 Task: Create Card Card0000000176 in Board Board0000000044 in Workspace WS0000000015 in Trello. Create Card Card0000000177 in Board Board0000000045 in Workspace WS0000000015 in Trello. Create Card Card0000000178 in Board Board0000000045 in Workspace WS0000000015 in Trello. Create Card Card0000000179 in Board Board0000000045 in Workspace WS0000000015 in Trello. Create Card Card0000000180 in Board Board0000000045 in Workspace WS0000000015 in Trello
Action: Mouse moved to (315, 302)
Screenshot: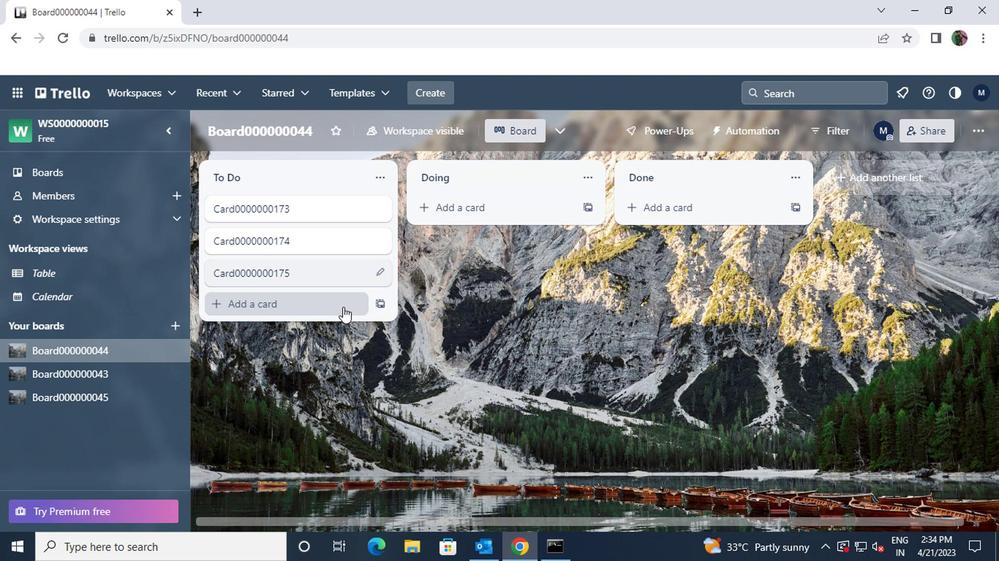 
Action: Mouse pressed left at (315, 302)
Screenshot: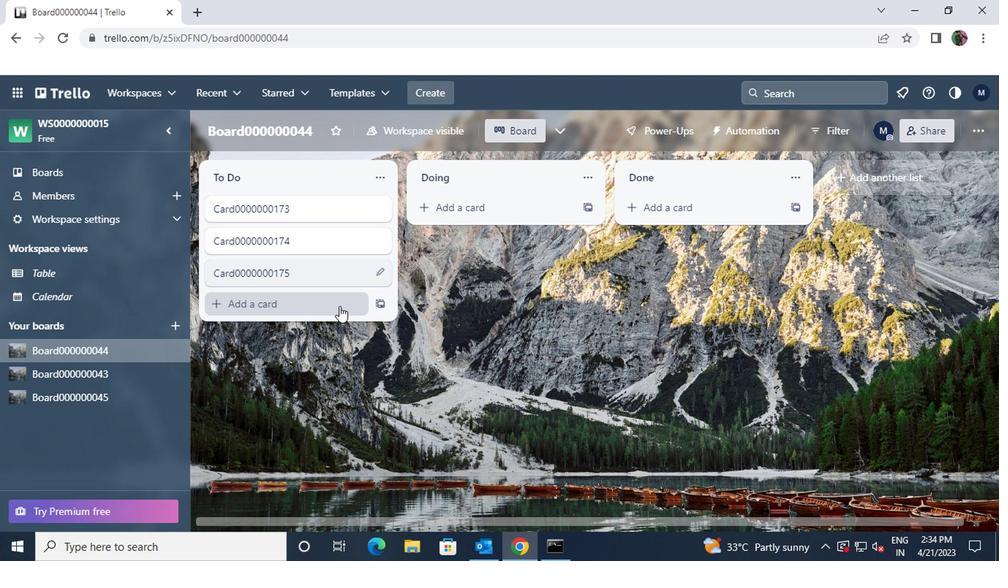 
Action: Mouse moved to (262, 310)
Screenshot: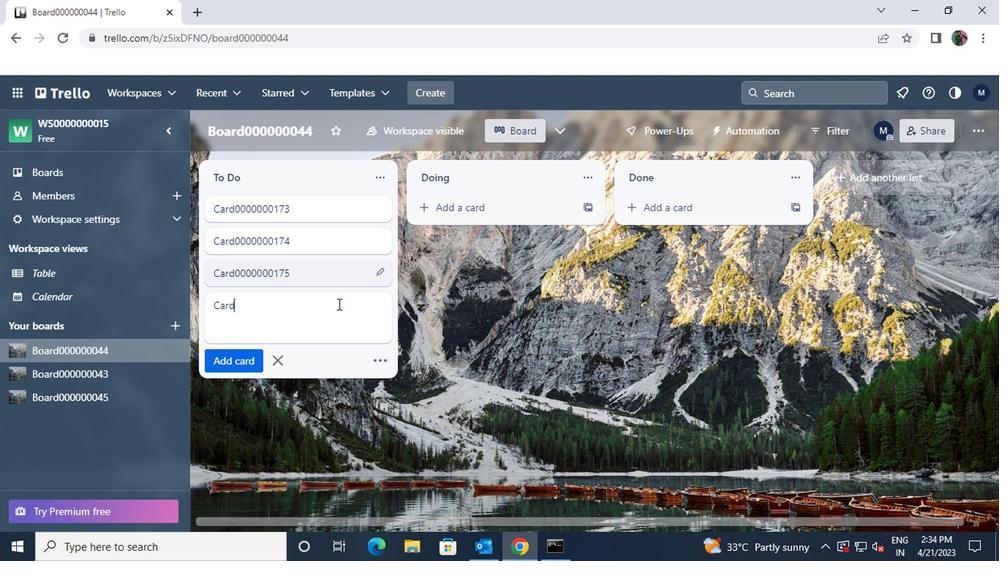 
Action: Mouse pressed left at (262, 310)
Screenshot: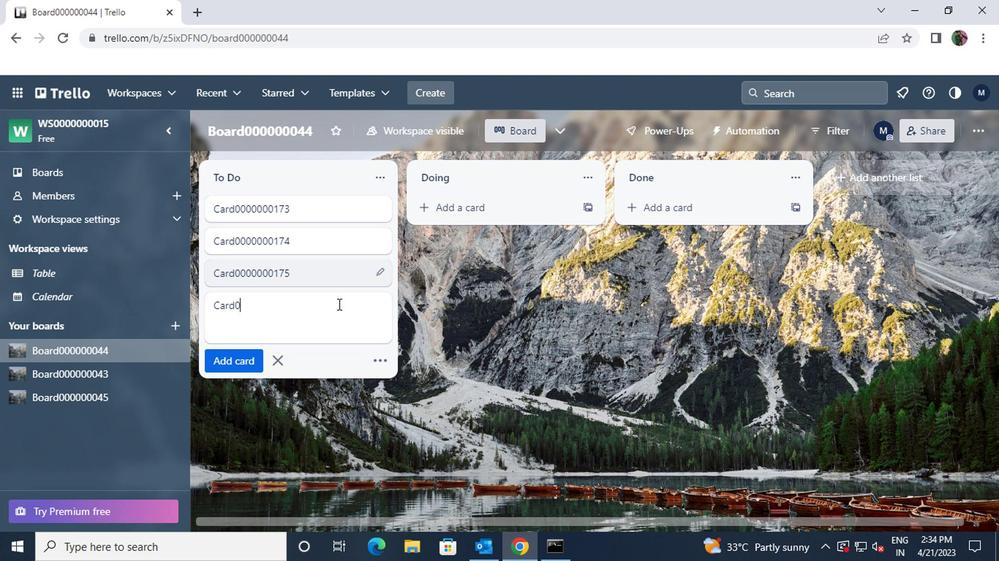 
Action: Mouse moved to (262, 273)
Screenshot: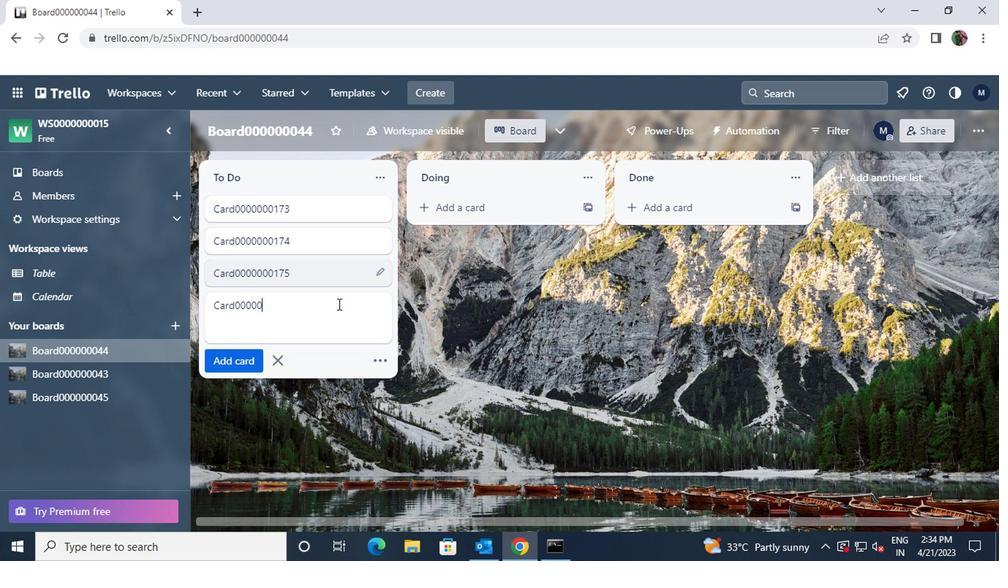 
Action: Mouse pressed left at (262, 273)
Screenshot: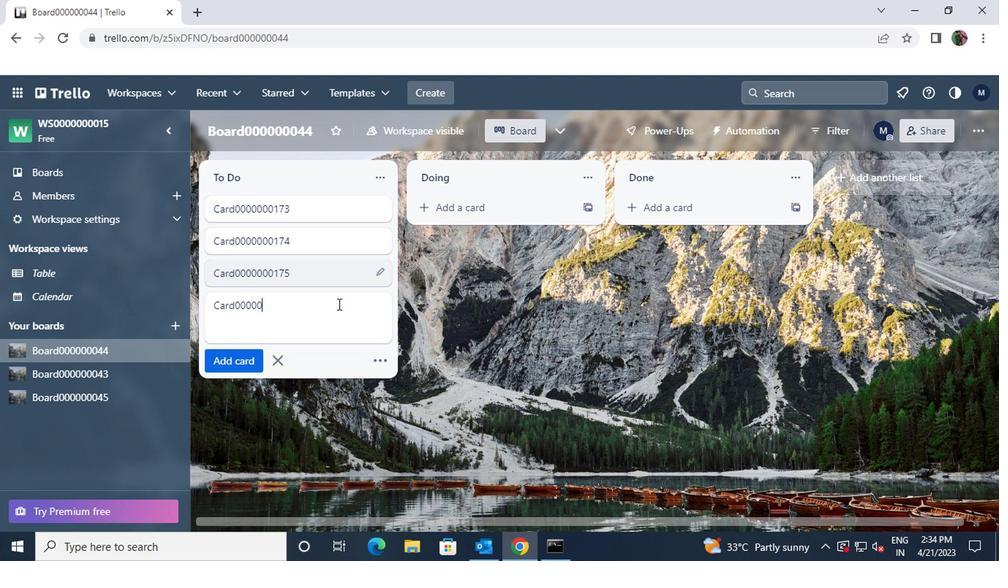 
Action: Mouse moved to (260, 284)
Screenshot: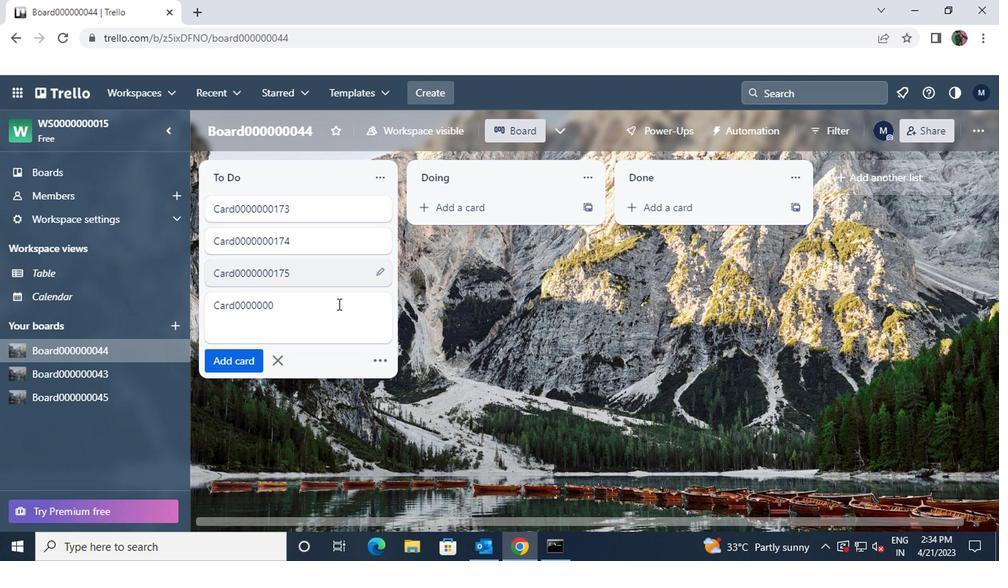 
Action: Mouse pressed left at (260, 284)
Screenshot: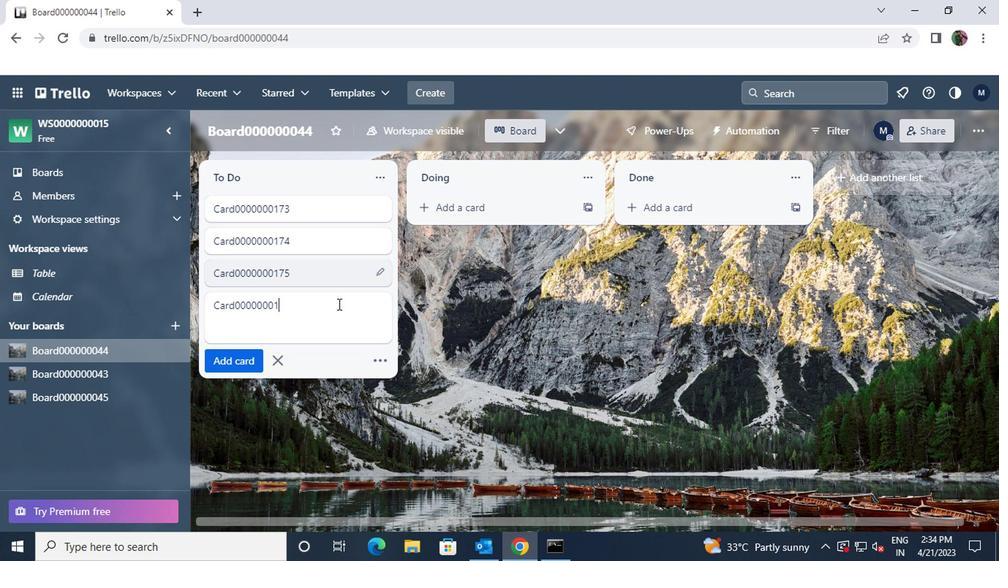 
Action: Mouse moved to (261, 313)
Screenshot: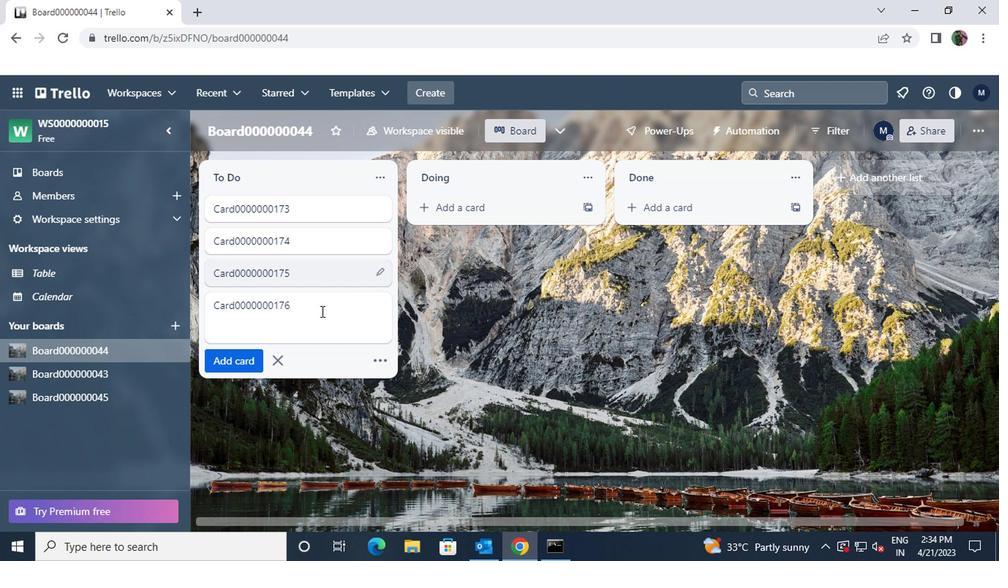 
Action: Mouse pressed left at (261, 313)
Screenshot: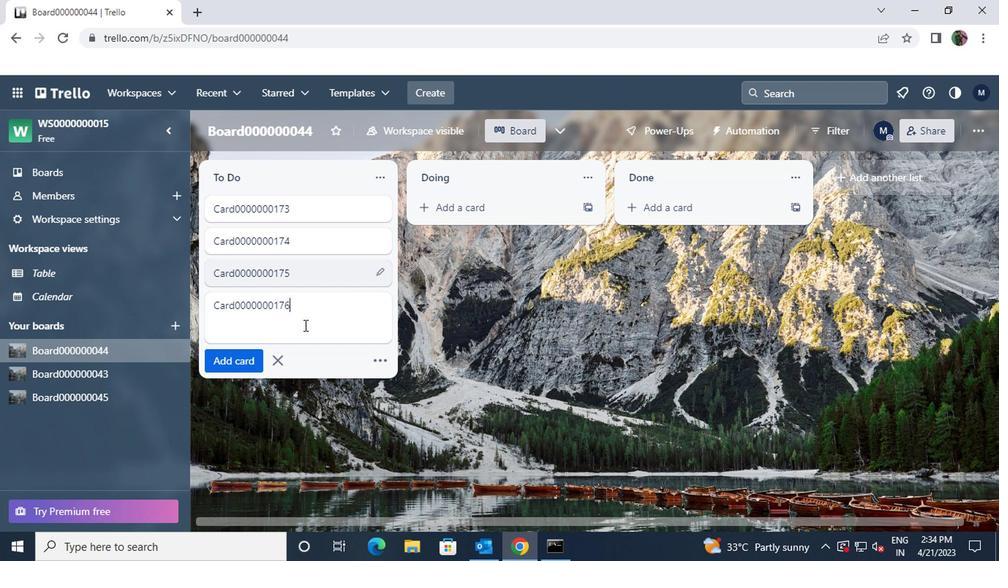 
Action: Mouse moved to (264, 295)
Screenshot: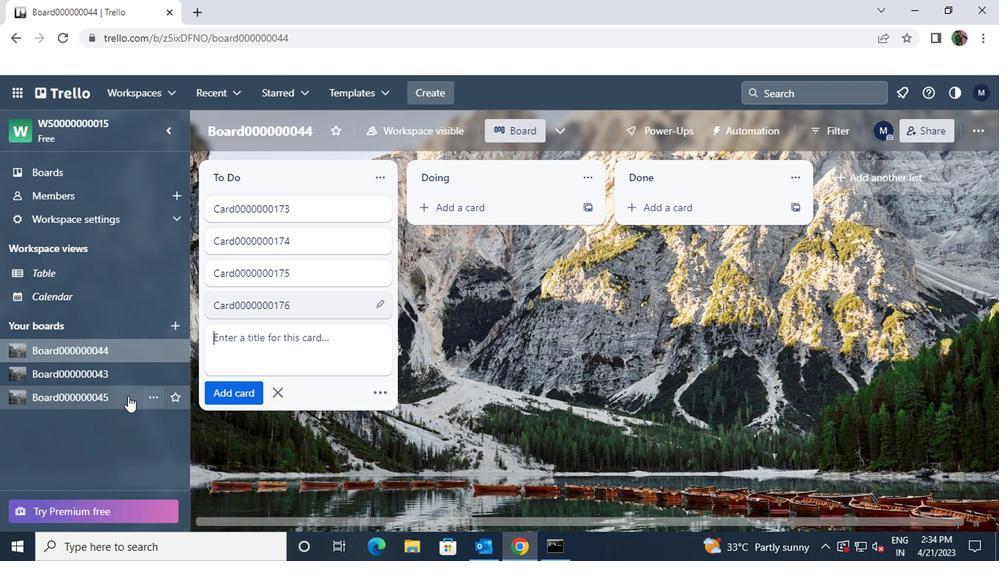 
Action: Mouse pressed left at (264, 295)
Screenshot: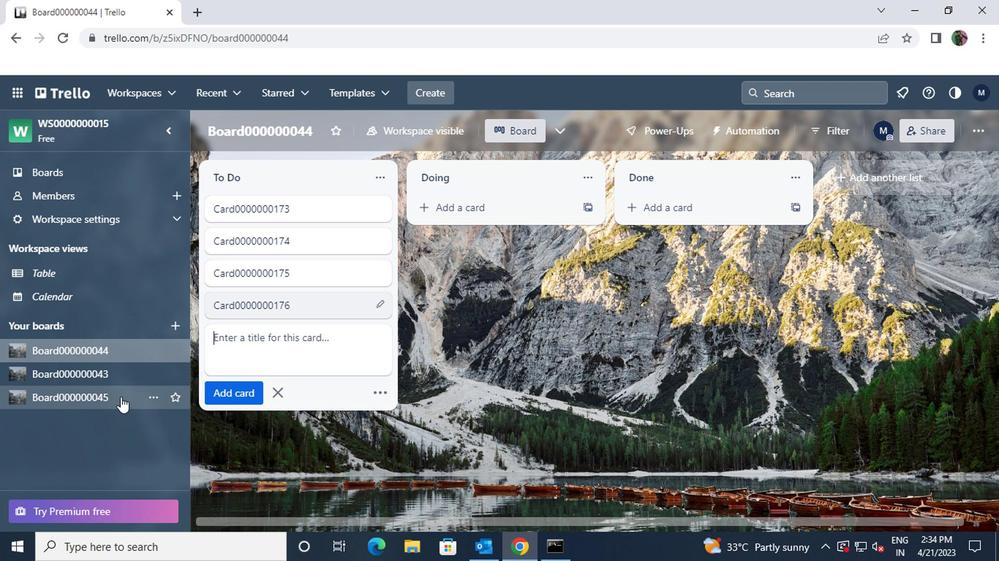 
Action: Mouse moved to (235, 263)
Screenshot: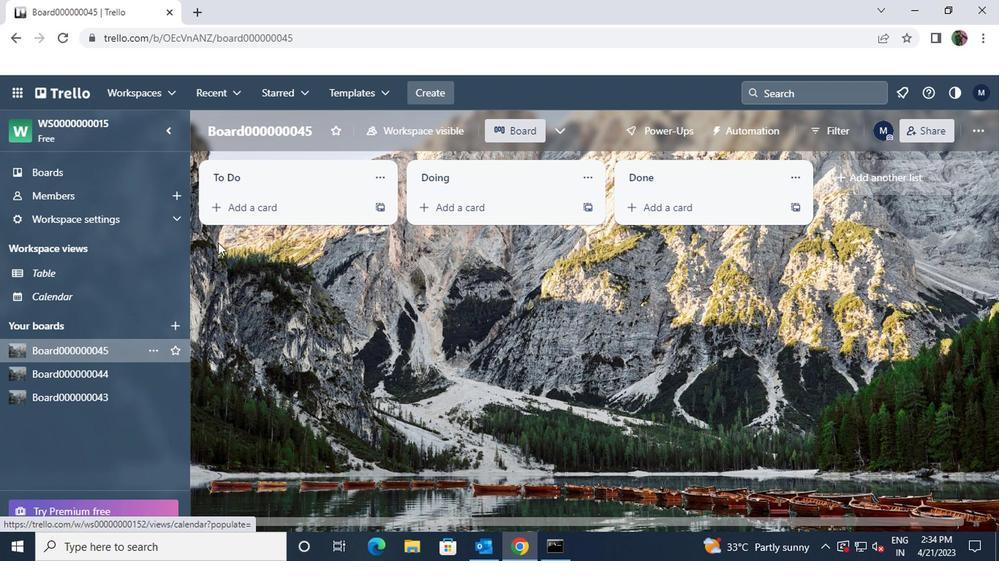 
Action: Mouse pressed left at (235, 263)
Screenshot: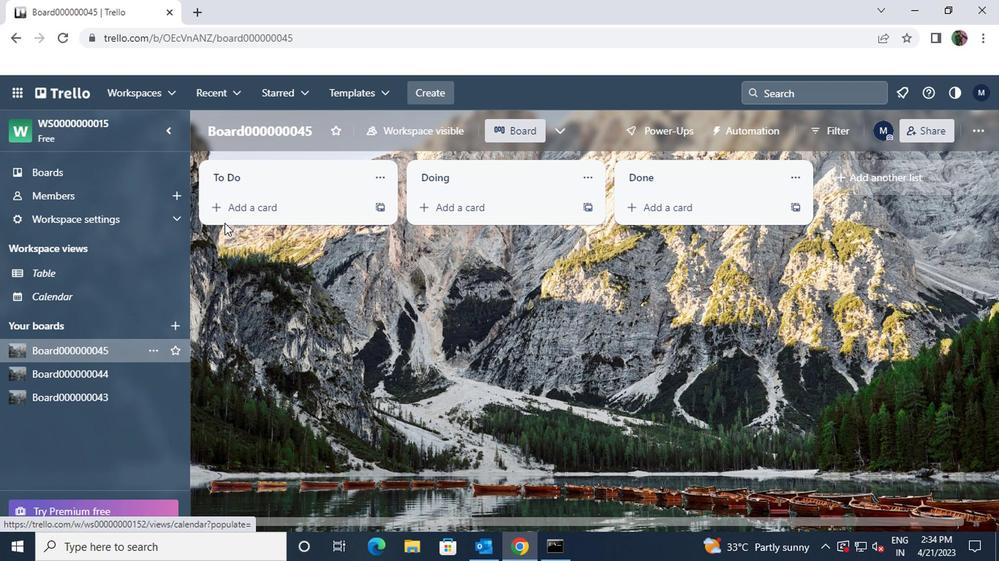 
Action: Mouse moved to (251, 293)
Screenshot: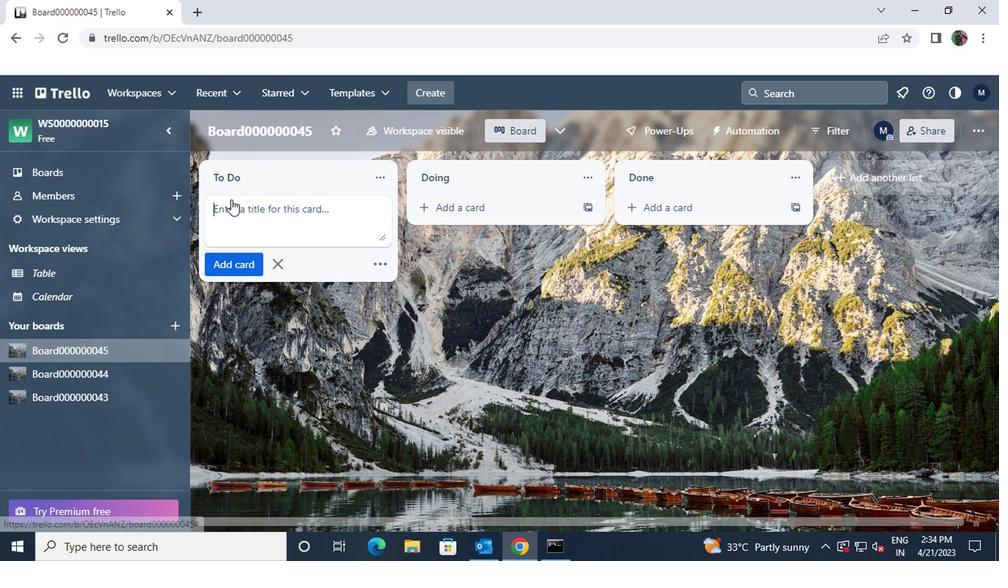 
Action: Mouse scrolled (251, 293) with delta (0, 0)
Screenshot: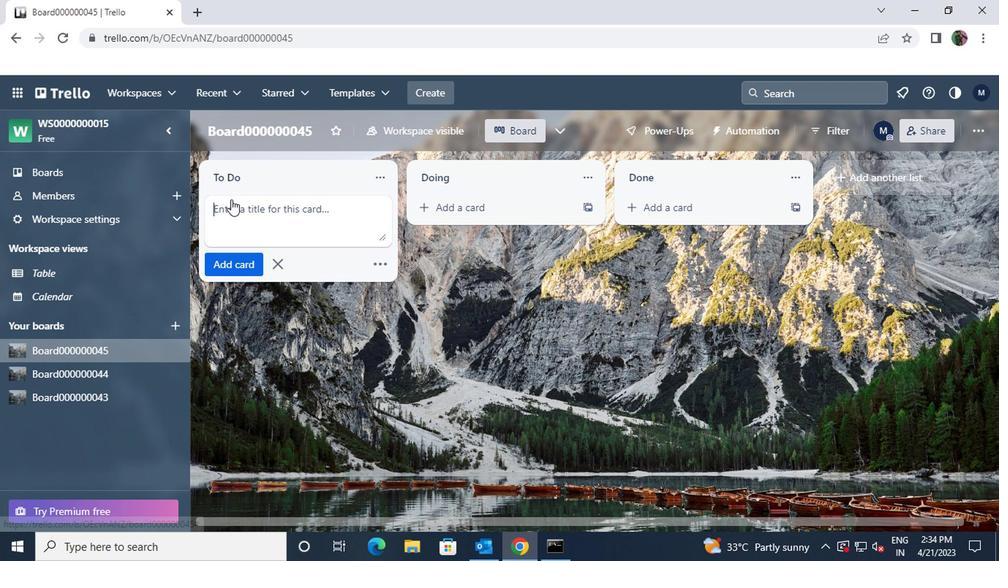 
Action: Mouse moved to (251, 293)
Screenshot: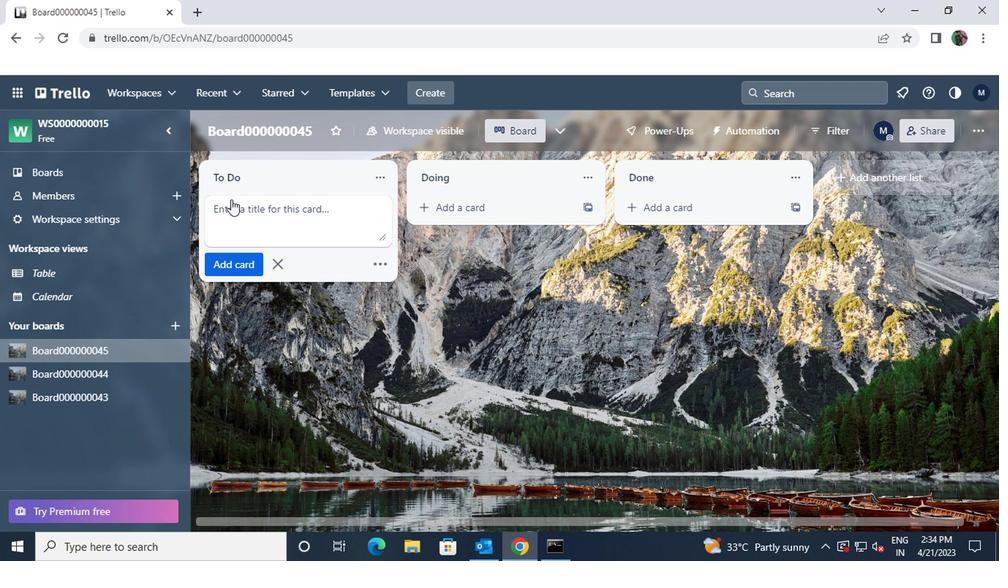 
Action: Mouse scrolled (251, 293) with delta (0, 0)
Screenshot: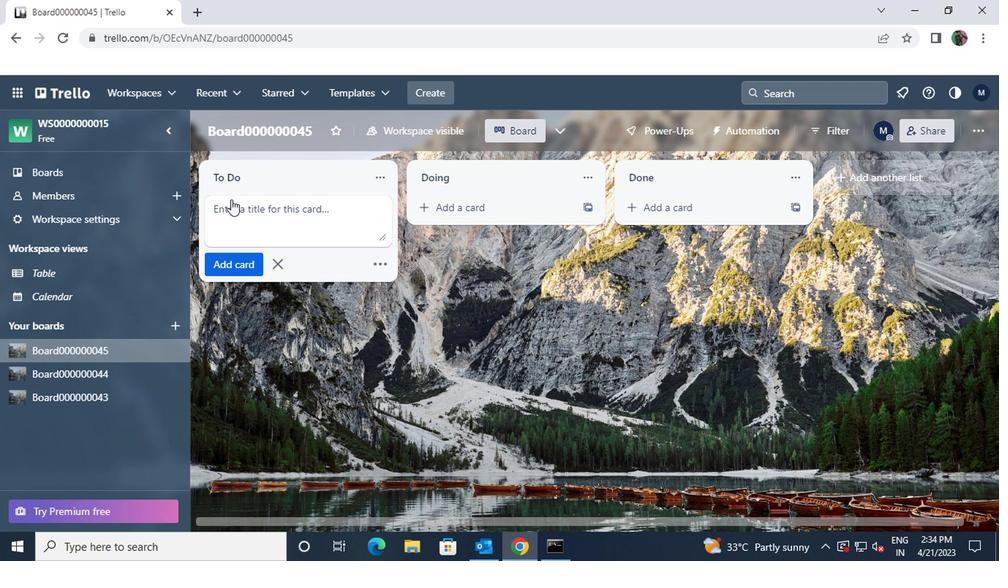 
Action: Mouse moved to (252, 293)
Screenshot: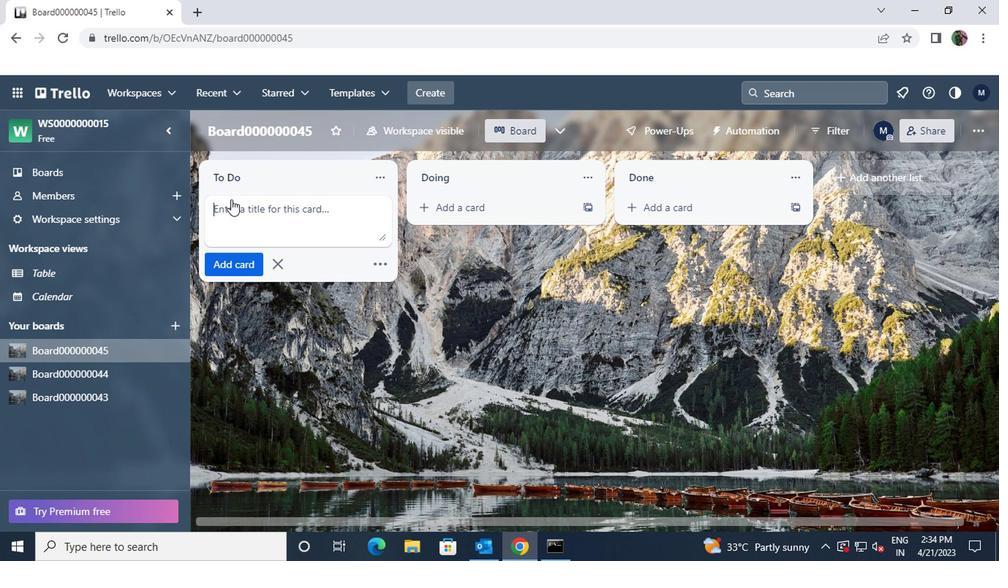 
Action: Mouse scrolled (252, 293) with delta (0, 0)
Screenshot: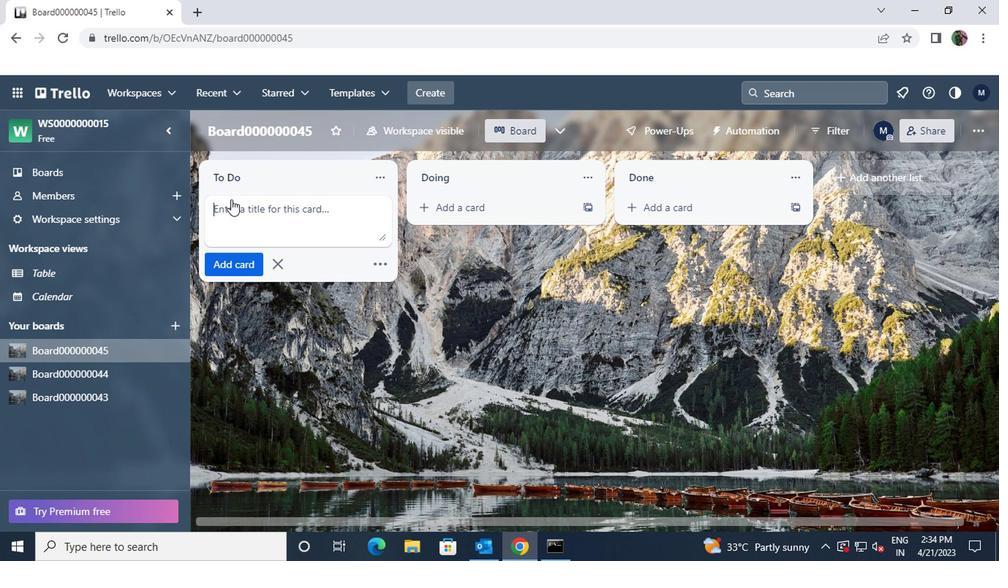 
Action: Mouse moved to (252, 293)
Screenshot: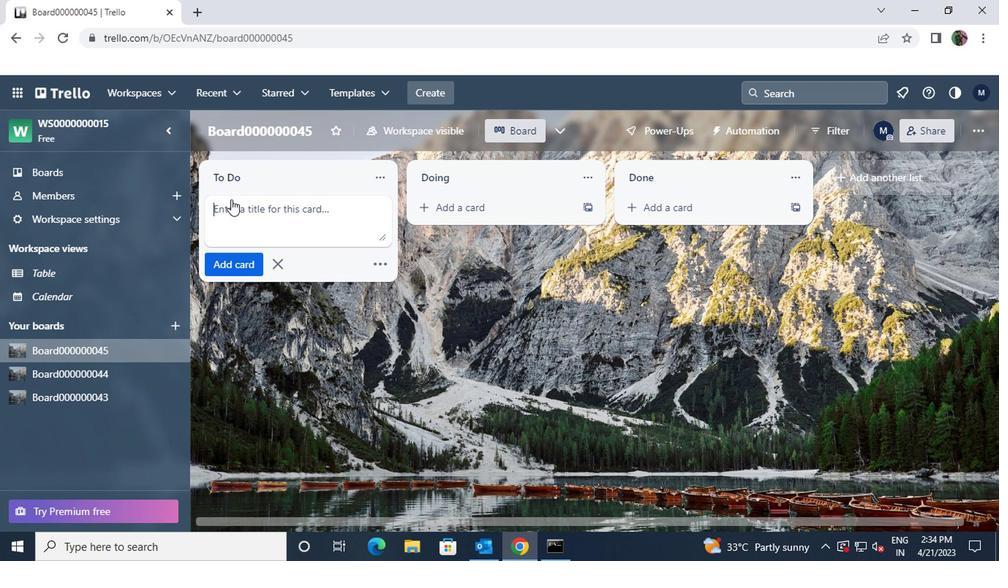 
Action: Mouse scrolled (252, 293) with delta (0, 0)
Screenshot: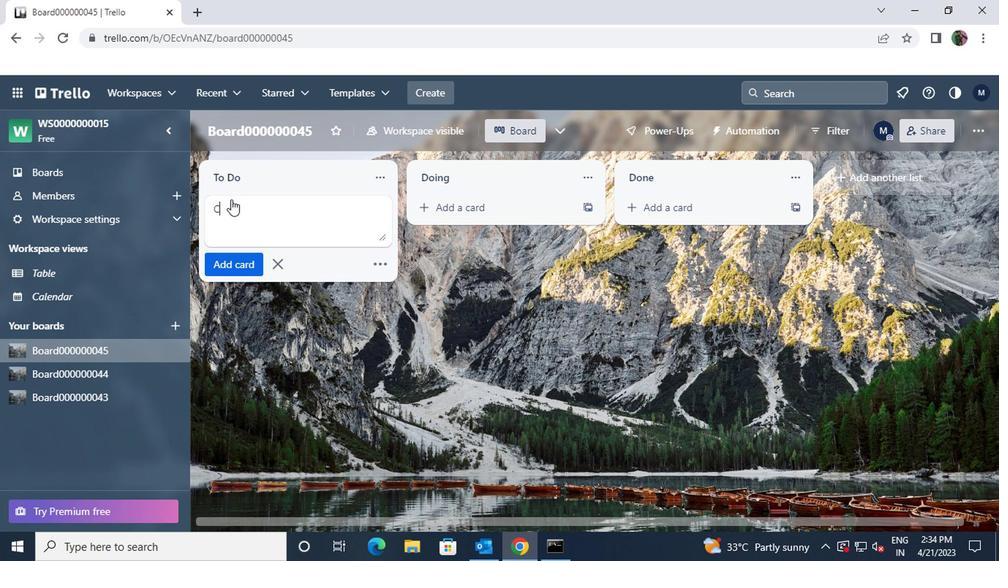 
Action: Mouse moved to (258, 304)
Screenshot: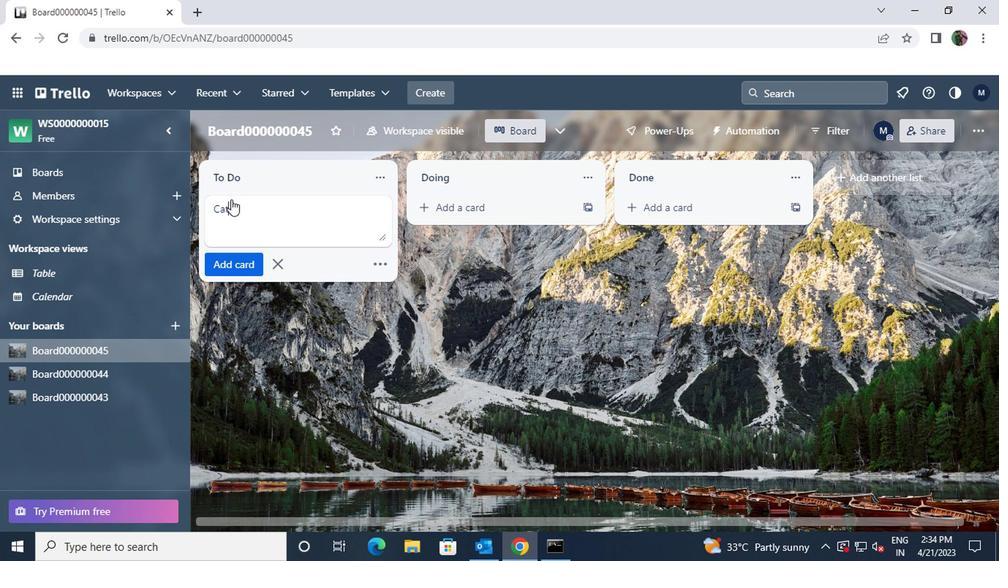 
Action: Mouse pressed left at (258, 304)
Screenshot: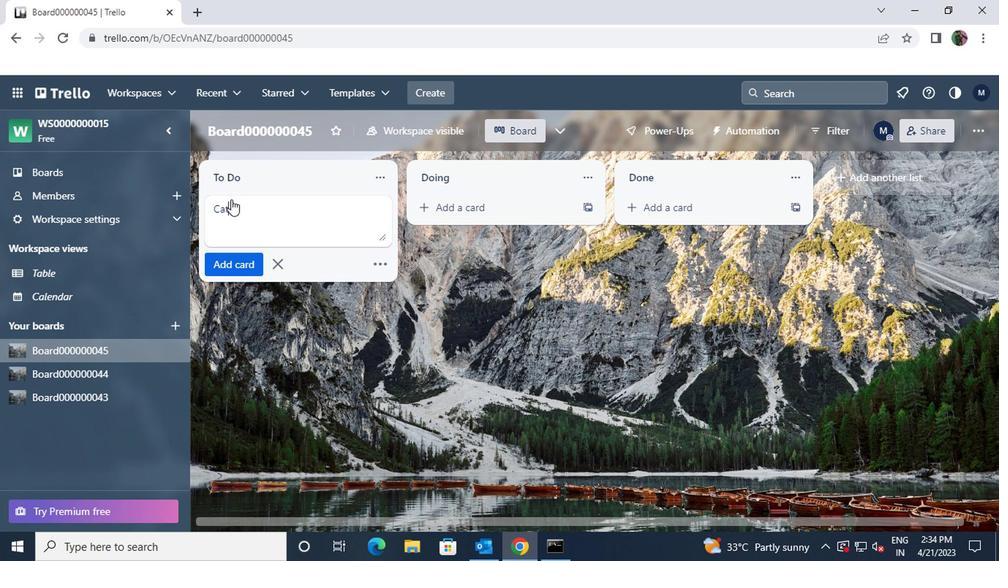 
Action: Mouse moved to (259, 280)
Screenshot: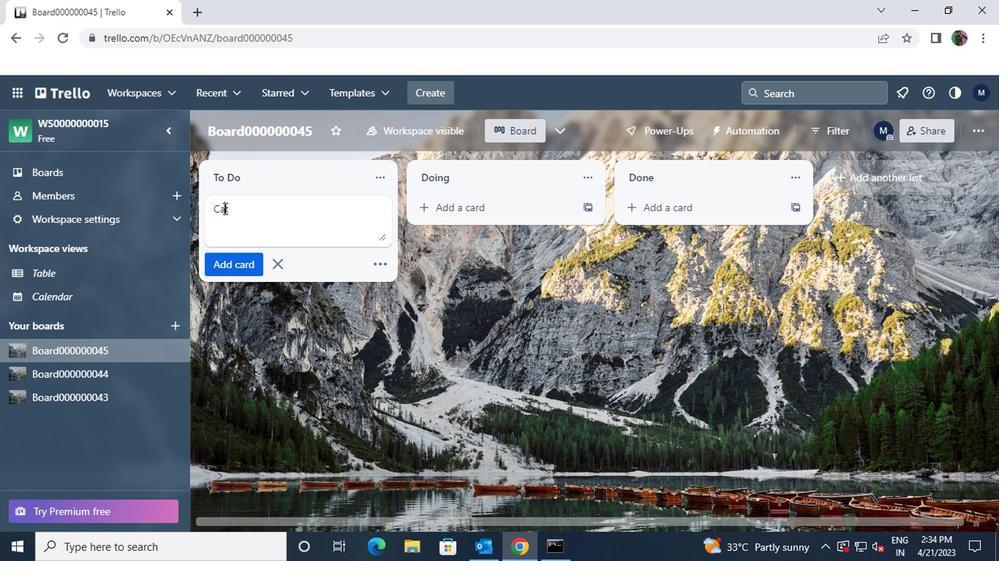
Action: Mouse pressed left at (259, 280)
Screenshot: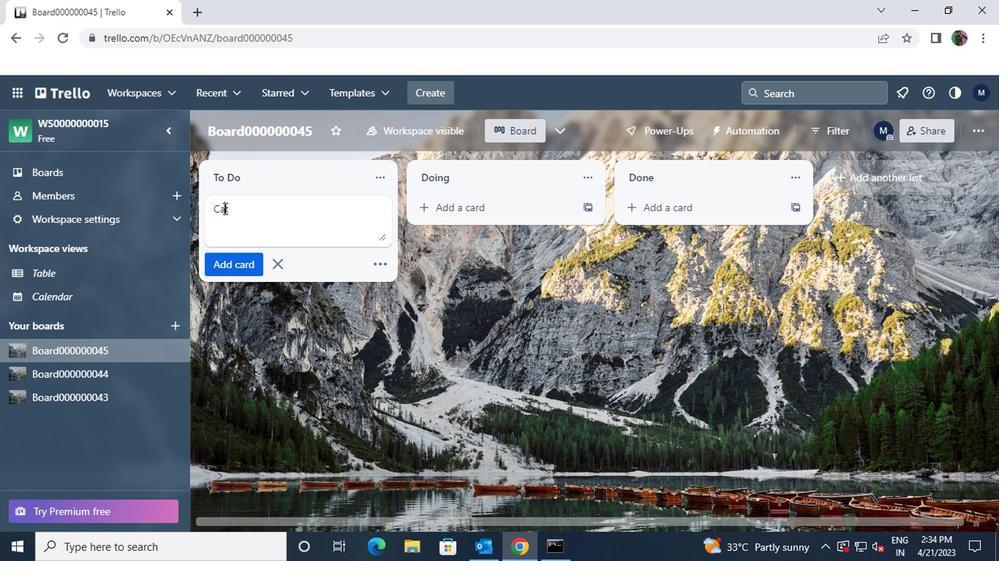 
Action: Key pressed b<Key.caps_lock>utton0000000126
Screenshot: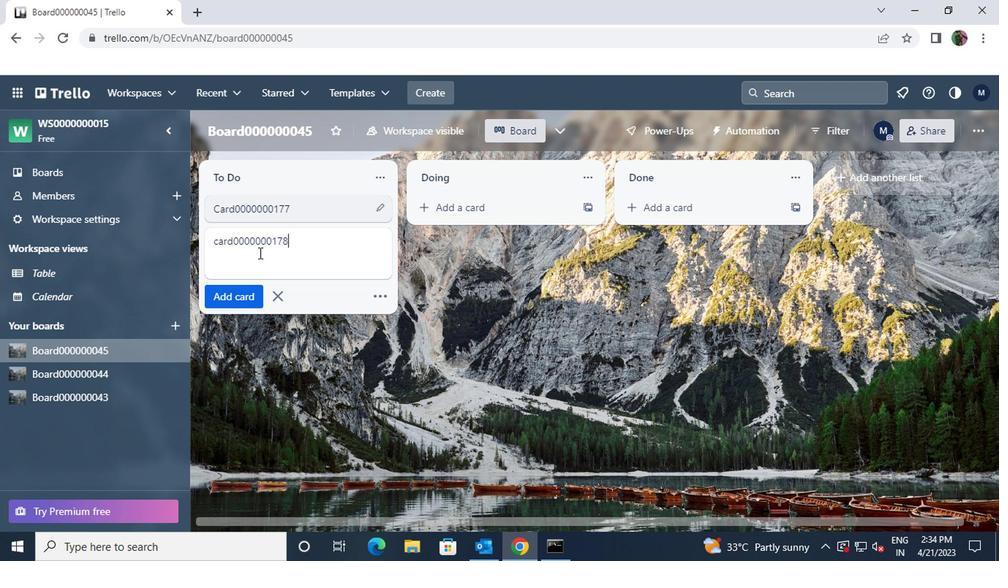 
Action: Mouse moved to (247, 289)
Screenshot: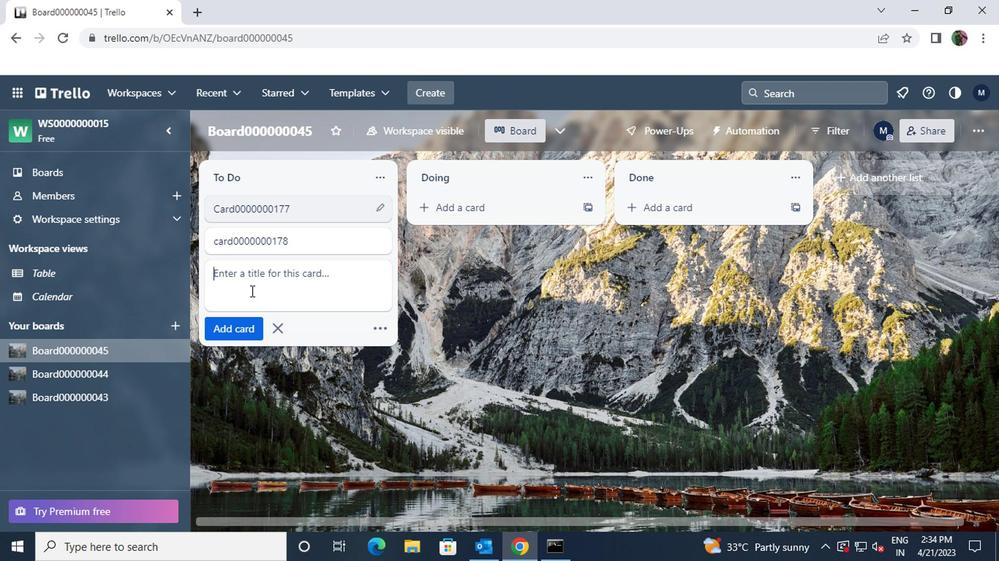 
Action: Mouse pressed left at (247, 289)
Screenshot: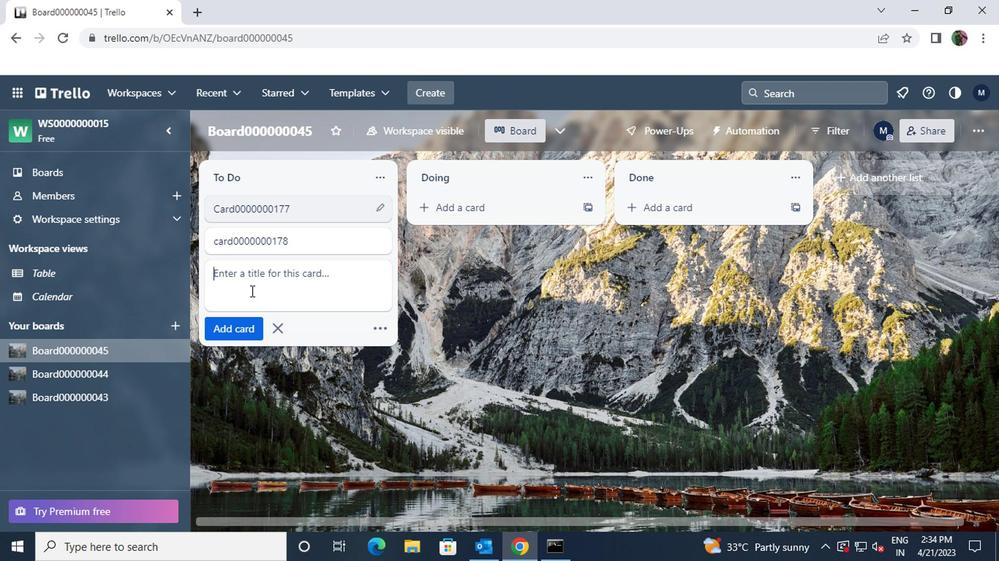 
Action: Mouse moved to (246, 298)
Screenshot: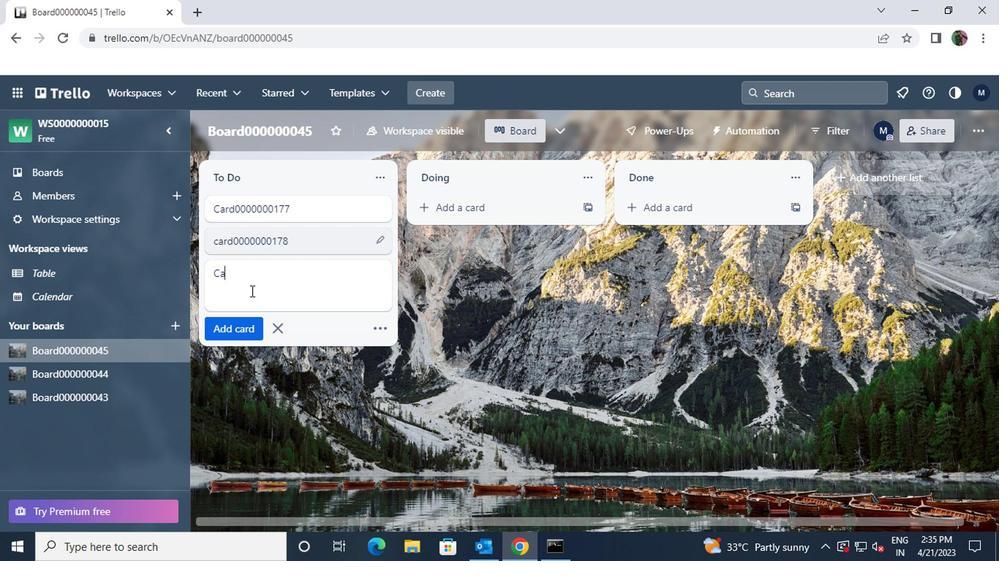 
Action: Mouse pressed left at (246, 298)
Screenshot: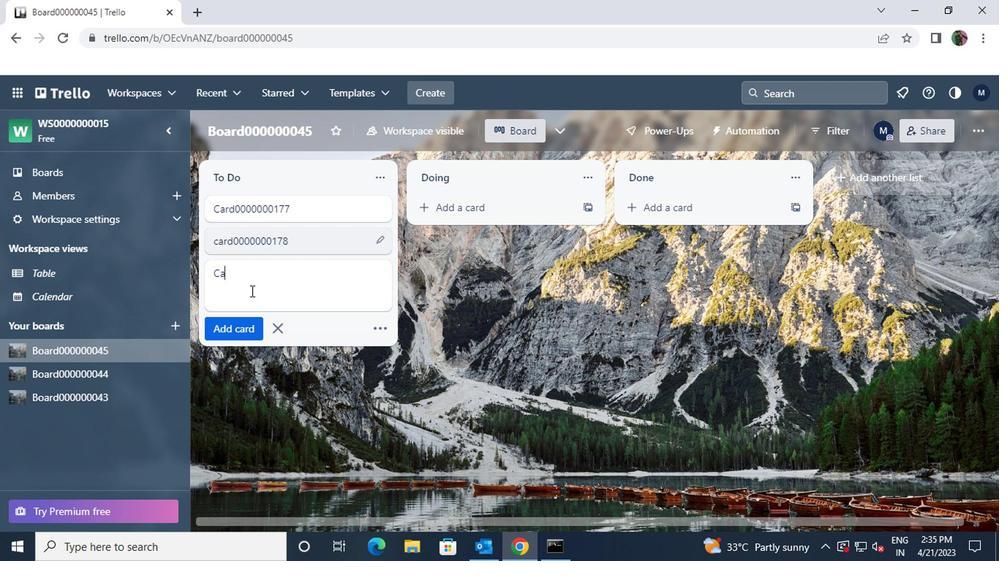 
Action: Mouse moved to (251, 293)
Screenshot: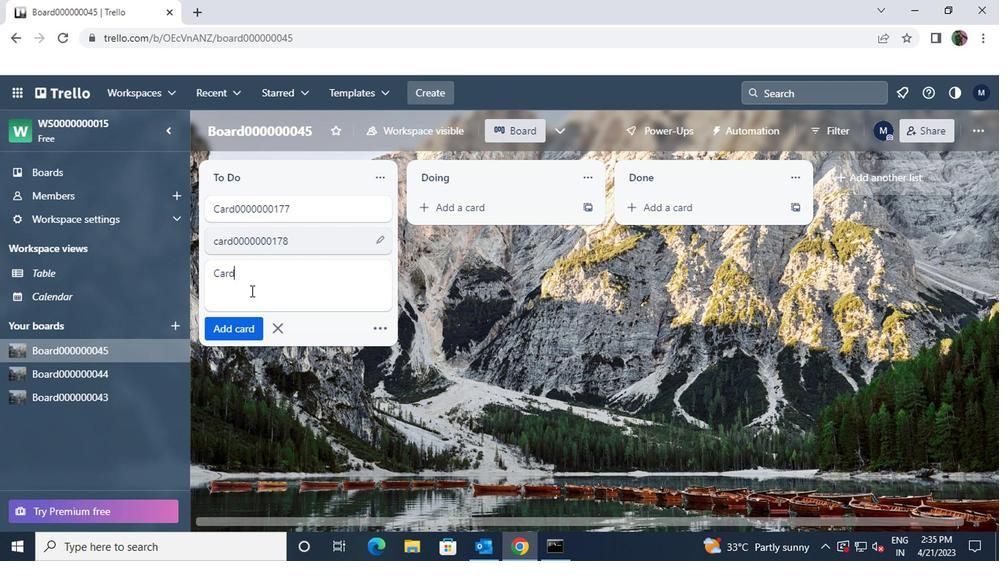 
Action: Mouse pressed left at (251, 293)
Screenshot: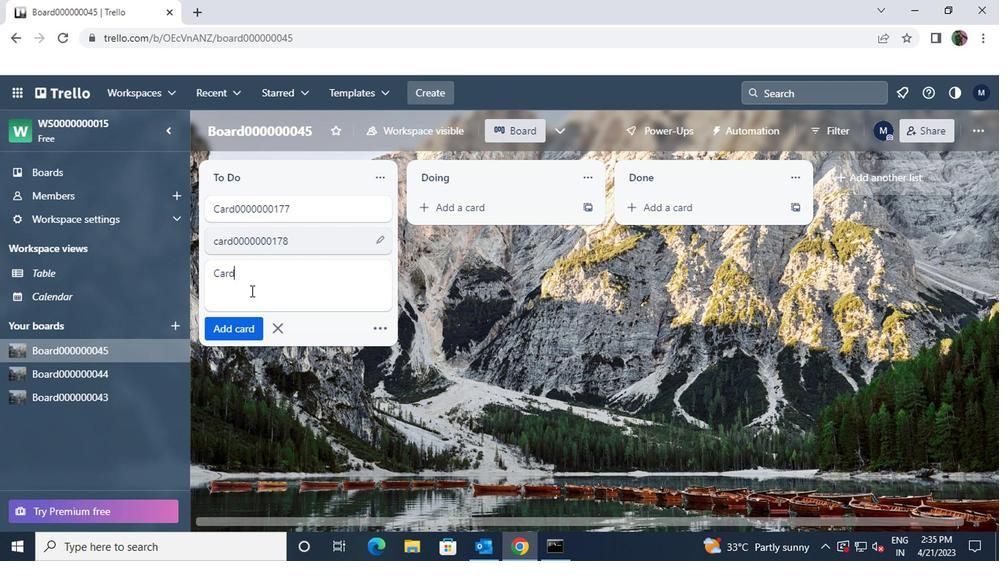 
Action: Mouse moved to (253, 298)
Screenshot: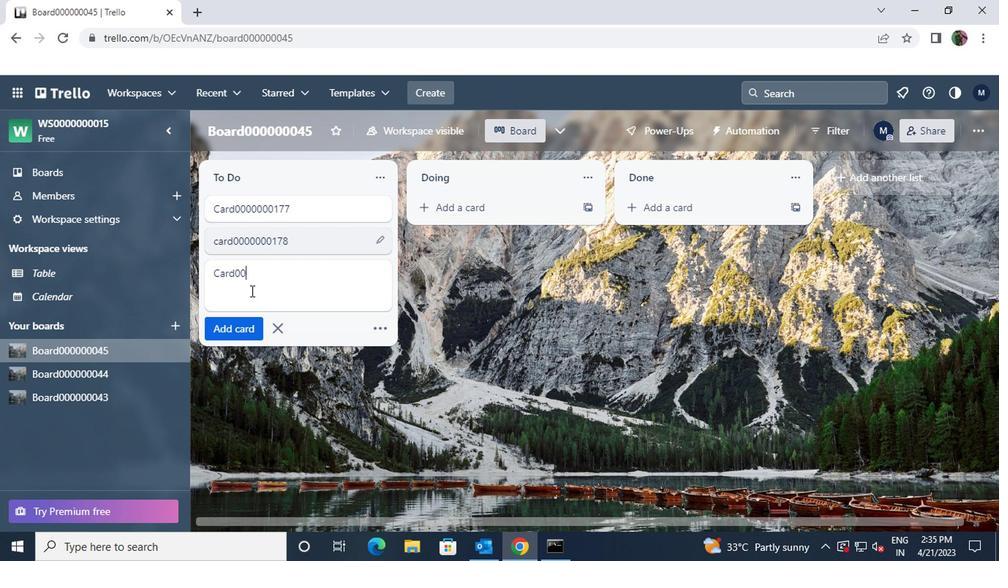 
Action: Mouse pressed left at (253, 298)
Screenshot: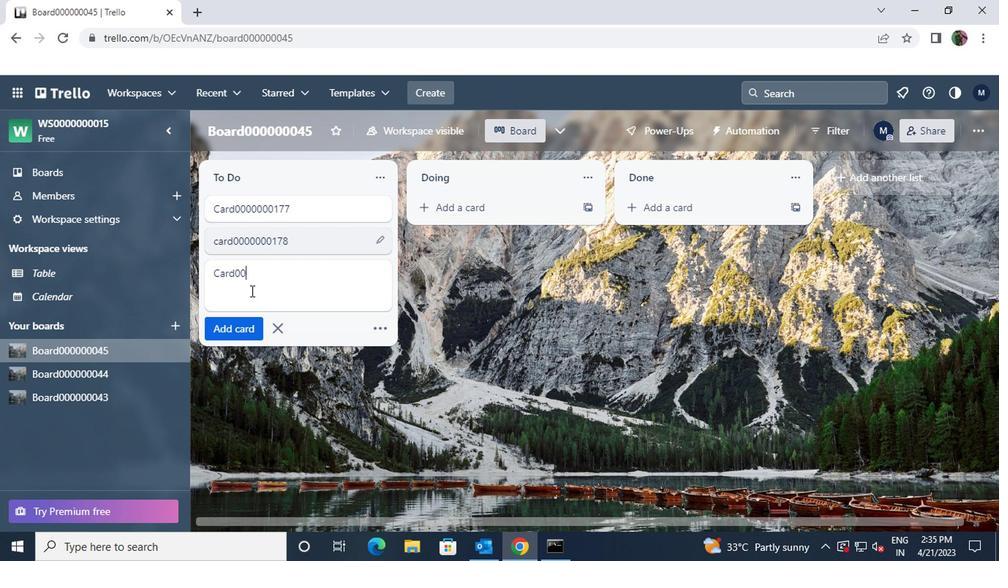 
Action: Mouse moved to (253, 312)
Screenshot: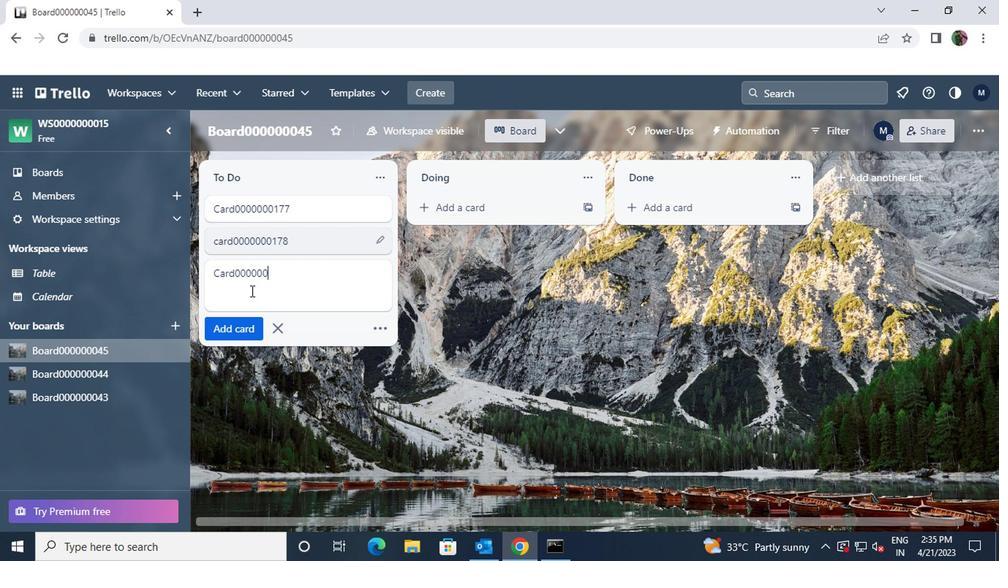 
Action: Mouse pressed left at (253, 312)
Screenshot: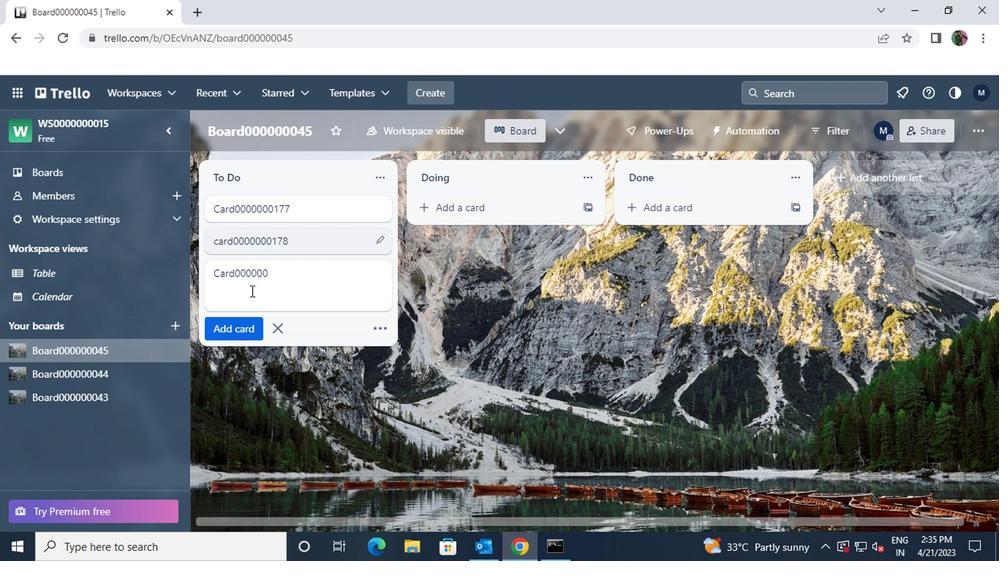 
Action: Mouse moved to (286, 267)
Screenshot: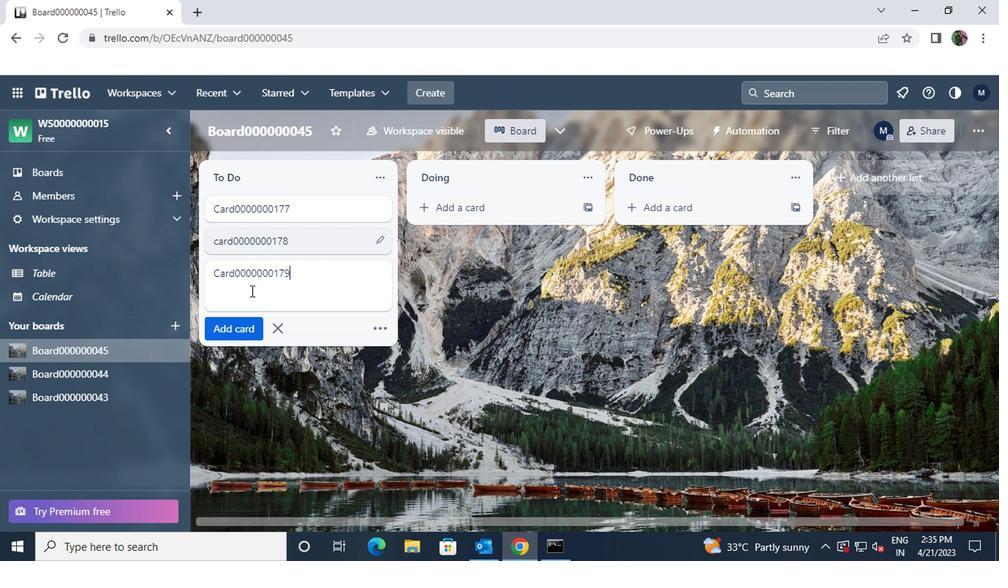 
Action: Mouse pressed left at (286, 267)
Screenshot: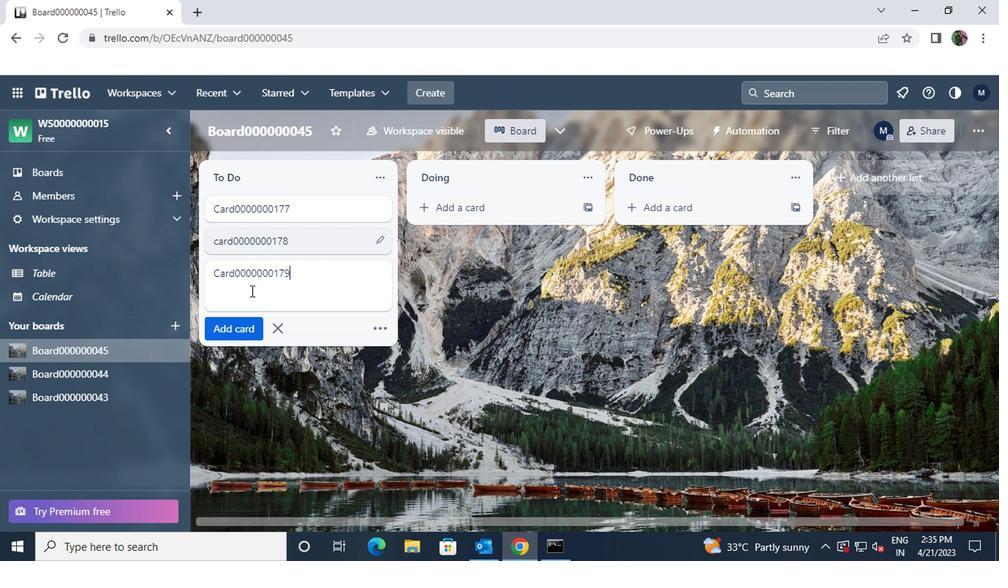 
Action: Key pressed <Key.caps_lock>ds0000000126
Screenshot: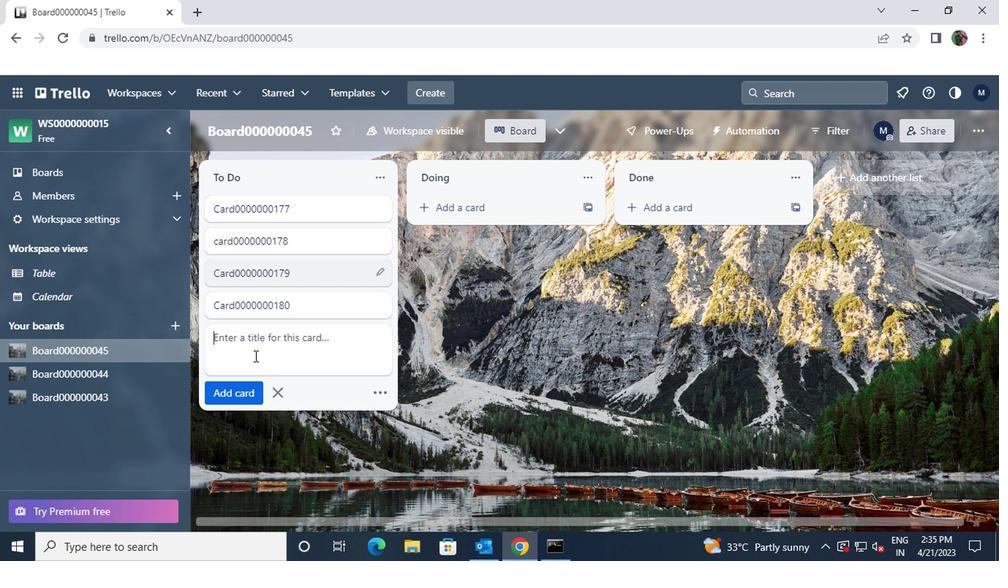 
Action: Mouse moved to (325, 303)
Screenshot: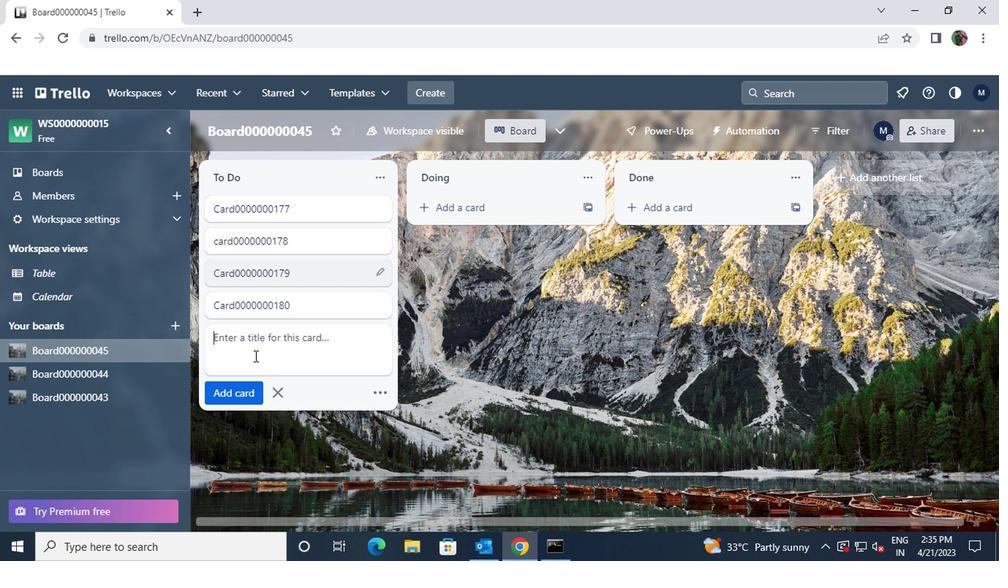 
Action: Mouse pressed left at (325, 303)
Screenshot: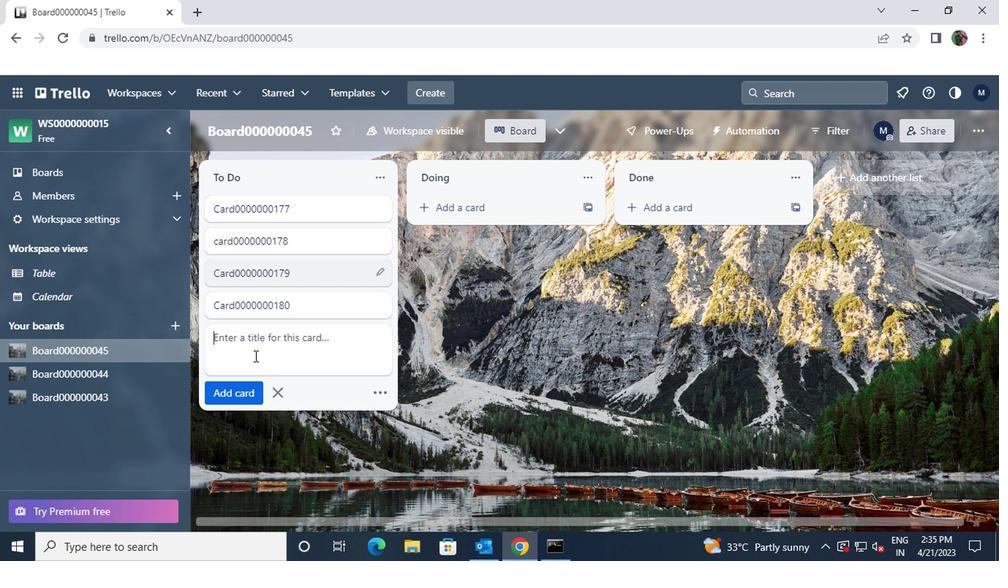 
Action: Mouse moved to (321, 305)
Screenshot: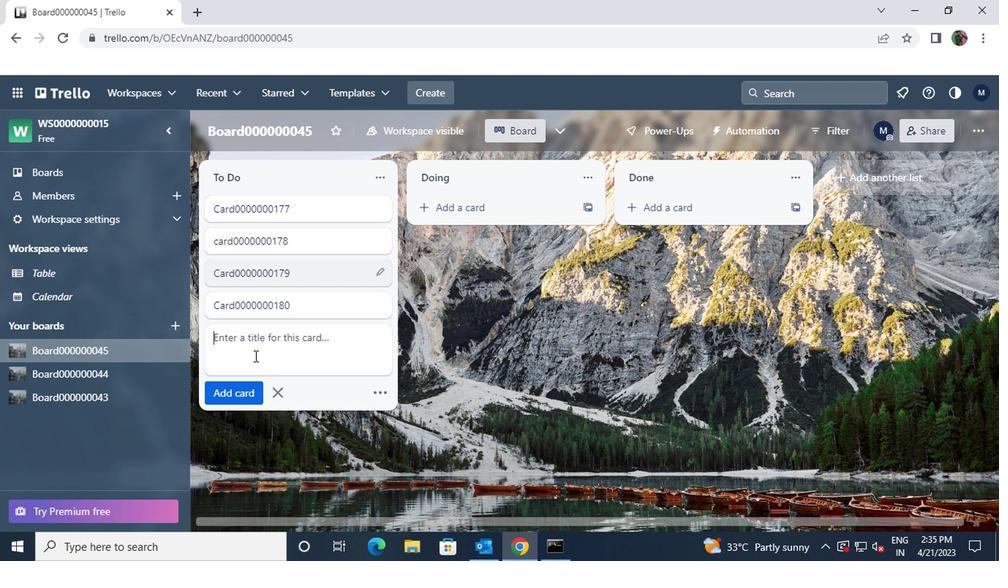 
Action: Mouse scrolled (321, 305) with delta (0, 0)
Screenshot: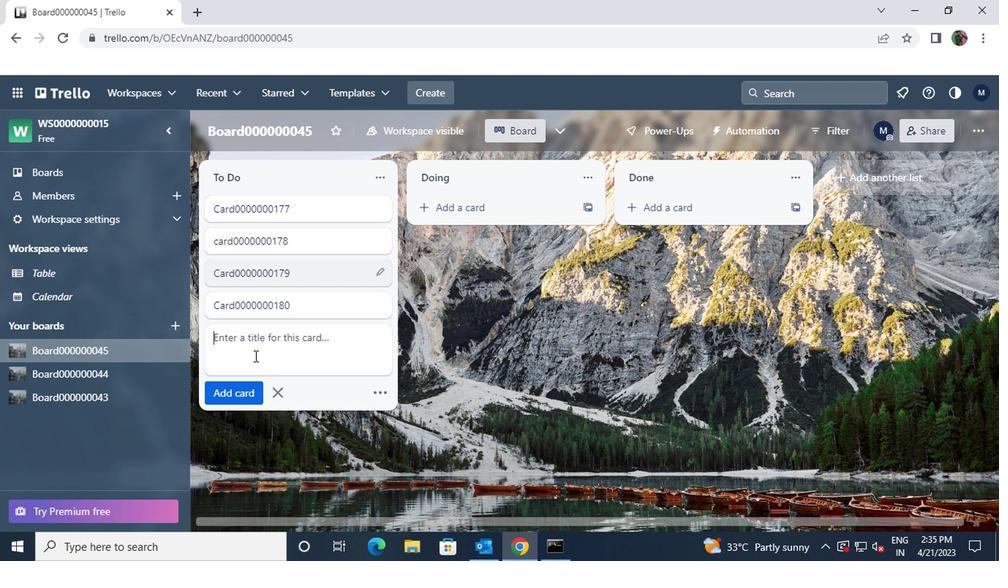 
Action: Mouse moved to (321, 306)
Screenshot: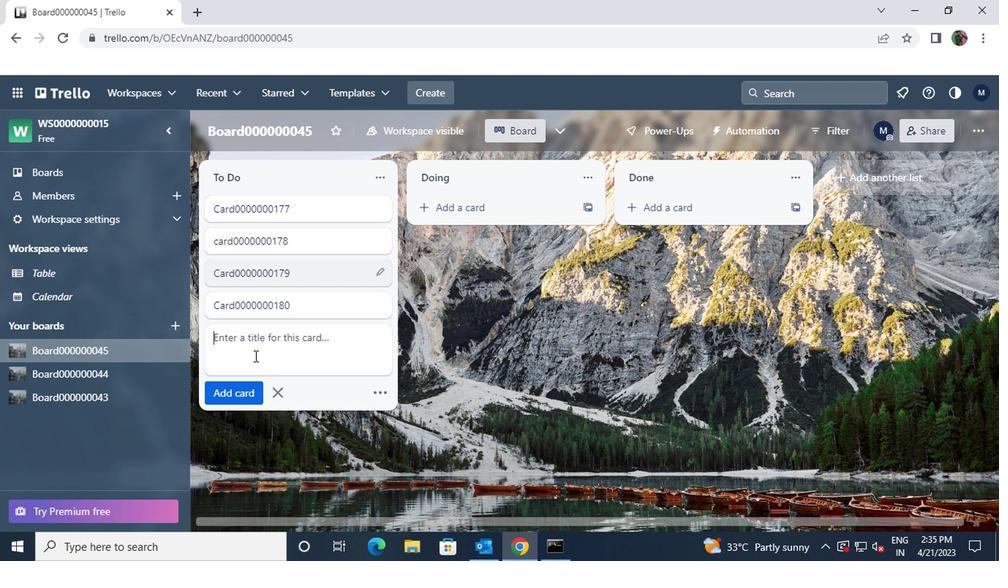 
Action: Mouse scrolled (321, 306) with delta (0, 0)
Screenshot: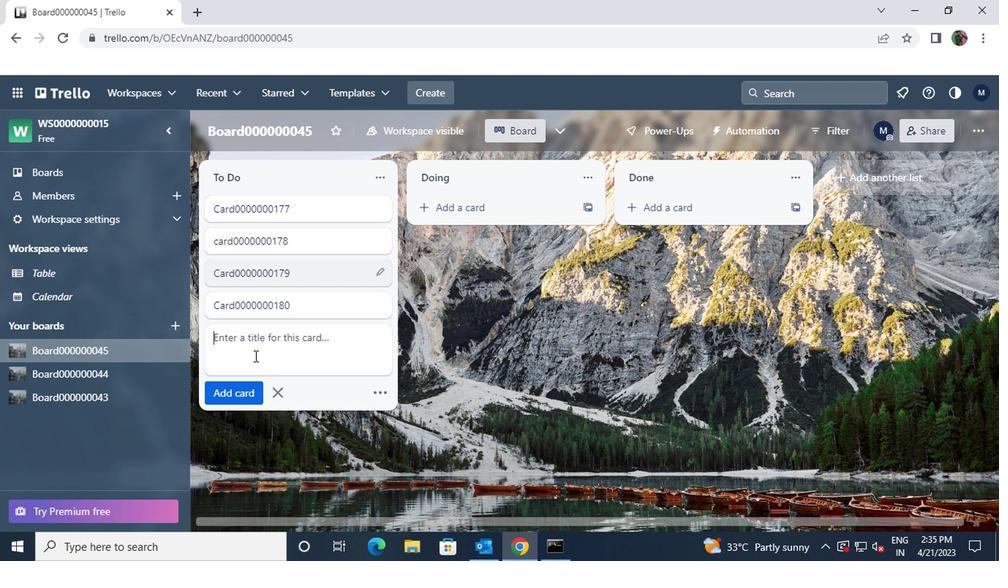 
Action: Mouse scrolled (321, 306) with delta (0, 0)
Screenshot: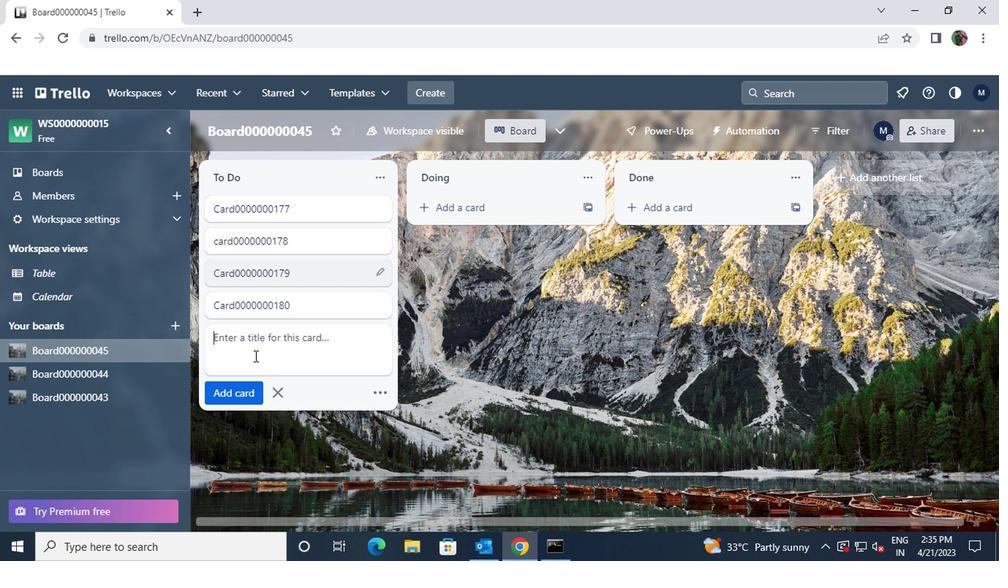 
Action: Mouse moved to (323, 323)
Screenshot: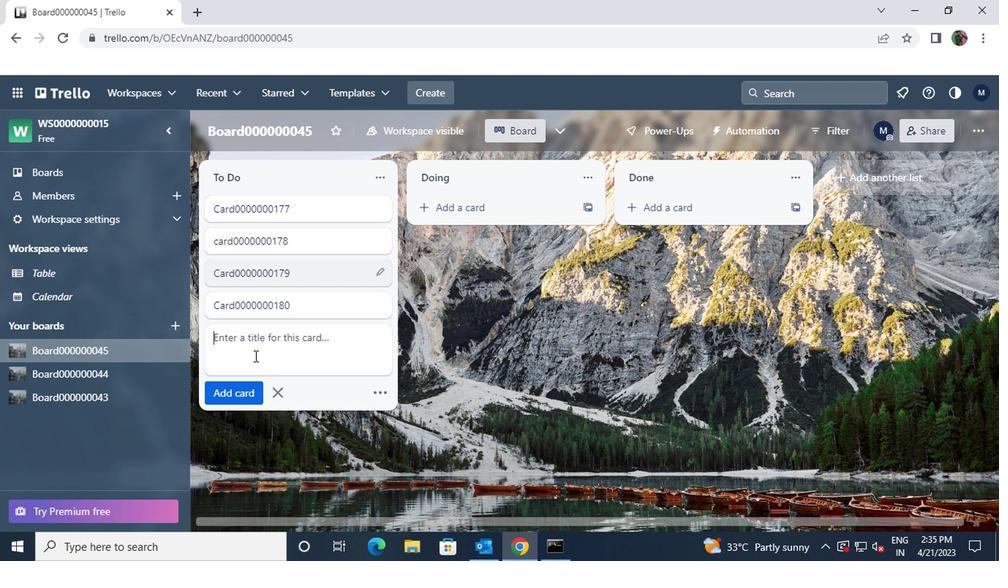 
Action: Mouse pressed left at (323, 323)
Screenshot: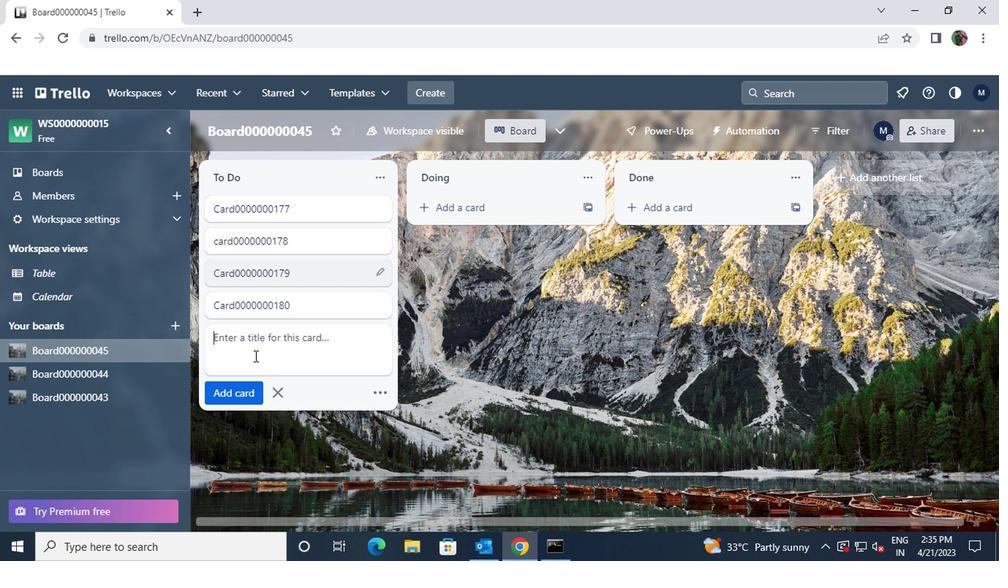 
Action: Mouse moved to (323, 323)
Screenshot: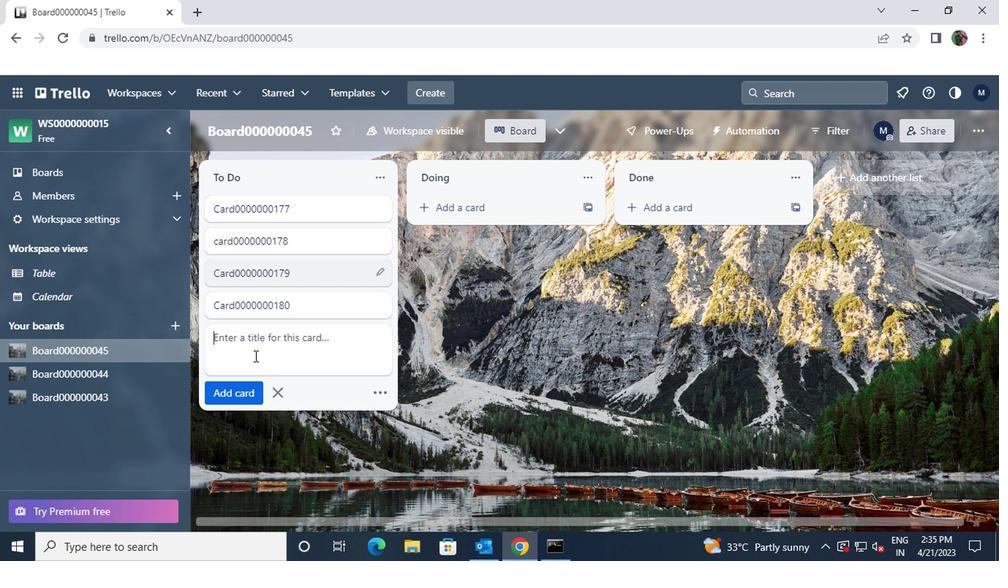 
Action: Key pressed cm0000000126
Screenshot: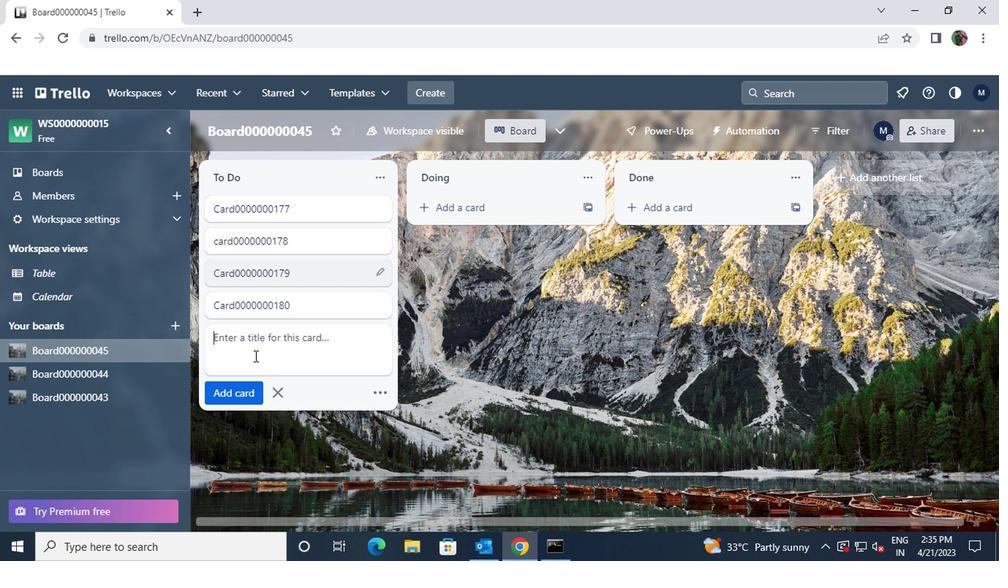 
Action: Mouse moved to (324, 329)
Screenshot: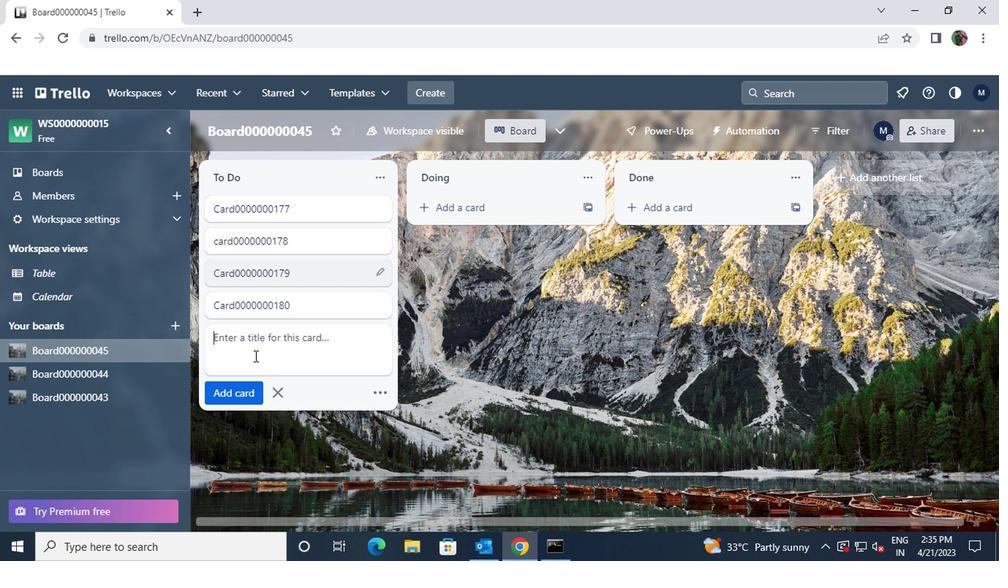 
Action: Mouse pressed left at (324, 329)
Screenshot: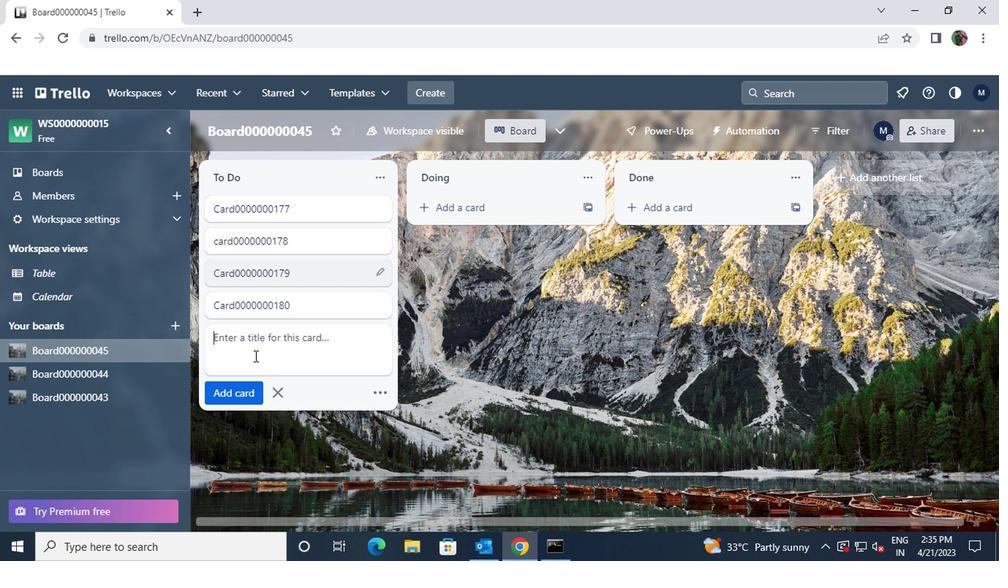 
Action: Mouse moved to (289, 305)
Screenshot: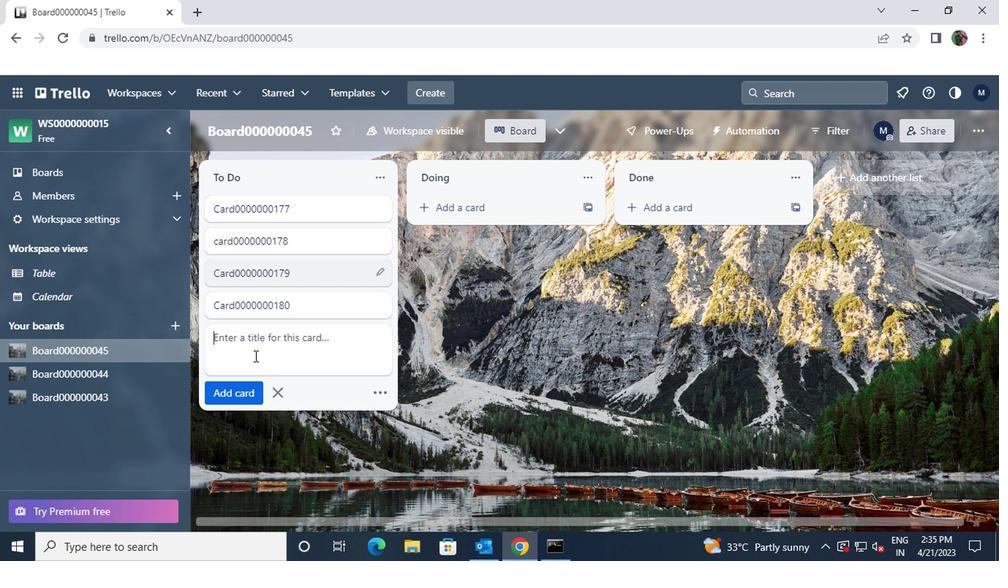 
Action: Mouse scrolled (289, 305) with delta (0, 0)
Screenshot: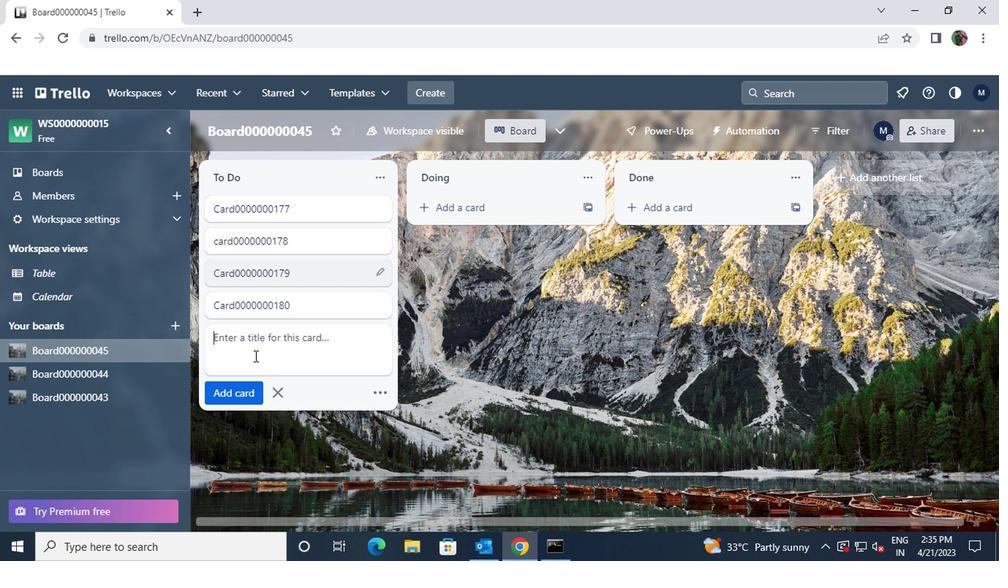 
Action: Mouse moved to (287, 304)
Screenshot: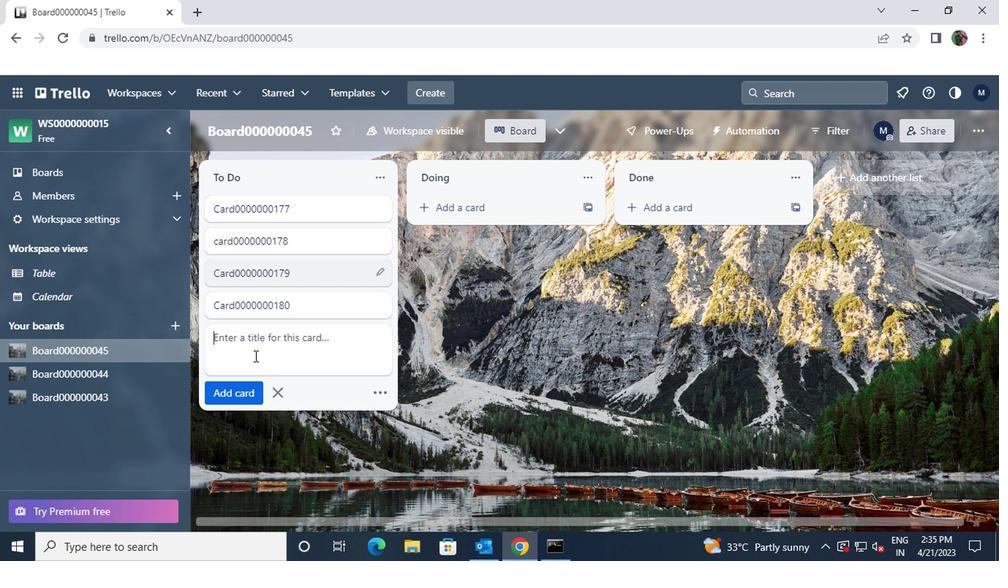 
Action: Mouse scrolled (287, 304) with delta (0, 0)
Screenshot: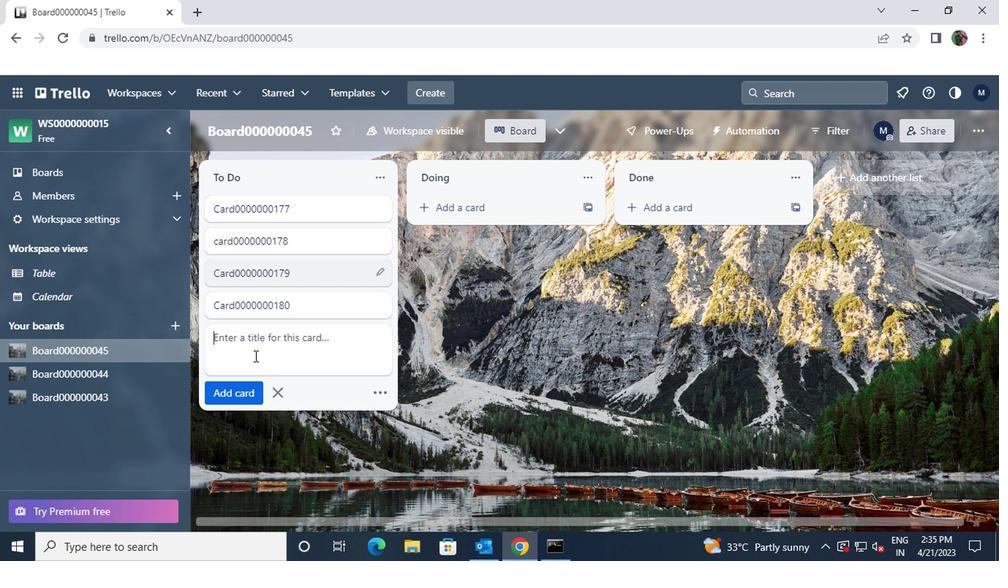 
Action: Mouse moved to (286, 303)
Screenshot: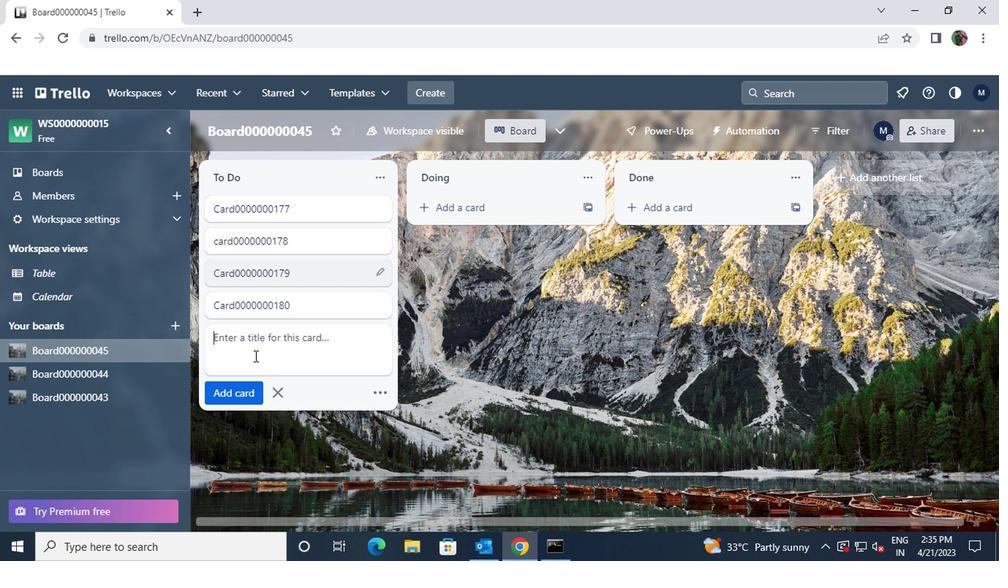 
Action: Mouse scrolled (286, 304) with delta (0, 0)
Screenshot: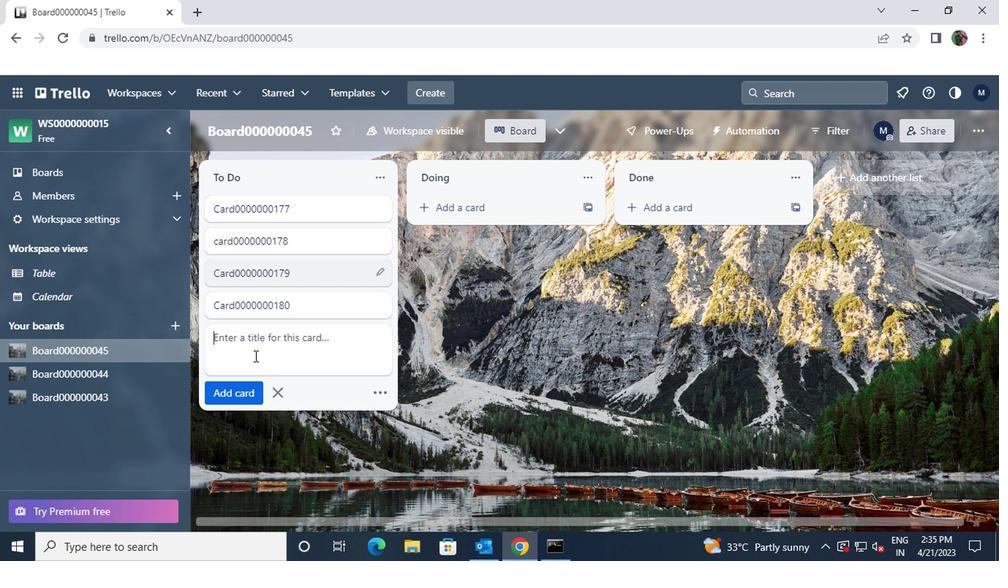
Action: Mouse moved to (286, 303)
Screenshot: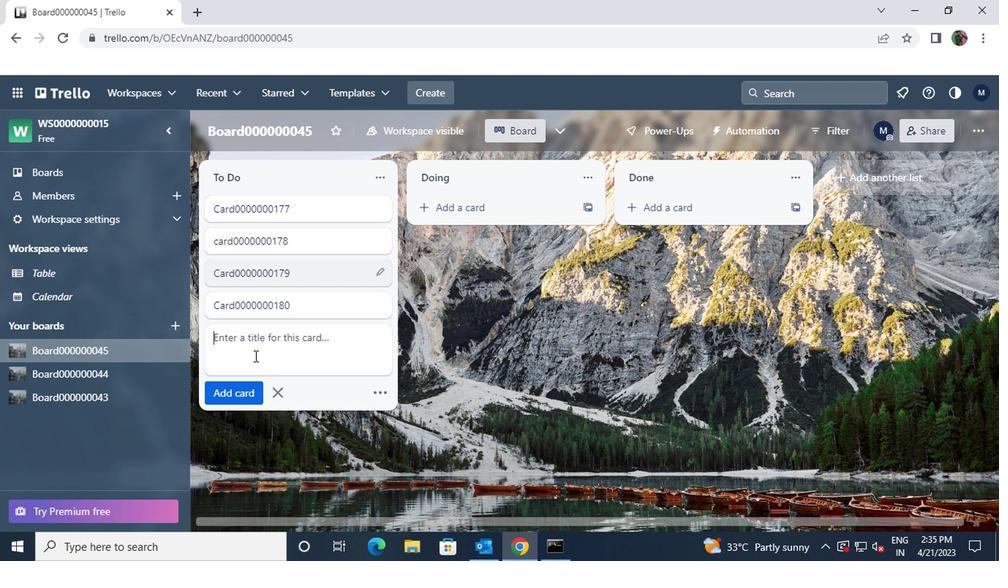 
Action: Mouse scrolled (286, 303) with delta (0, 0)
Screenshot: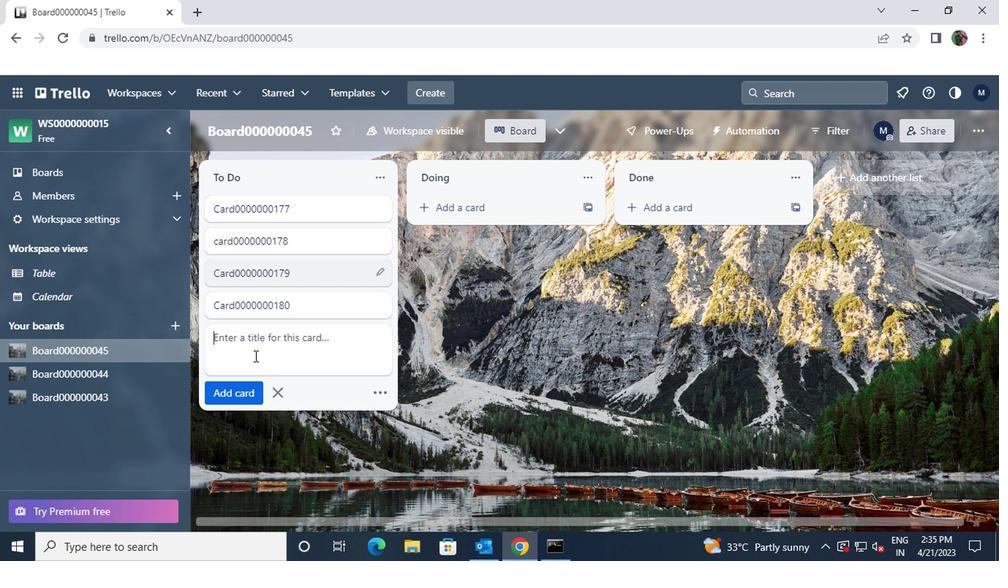 
Action: Mouse moved to (286, 303)
Screenshot: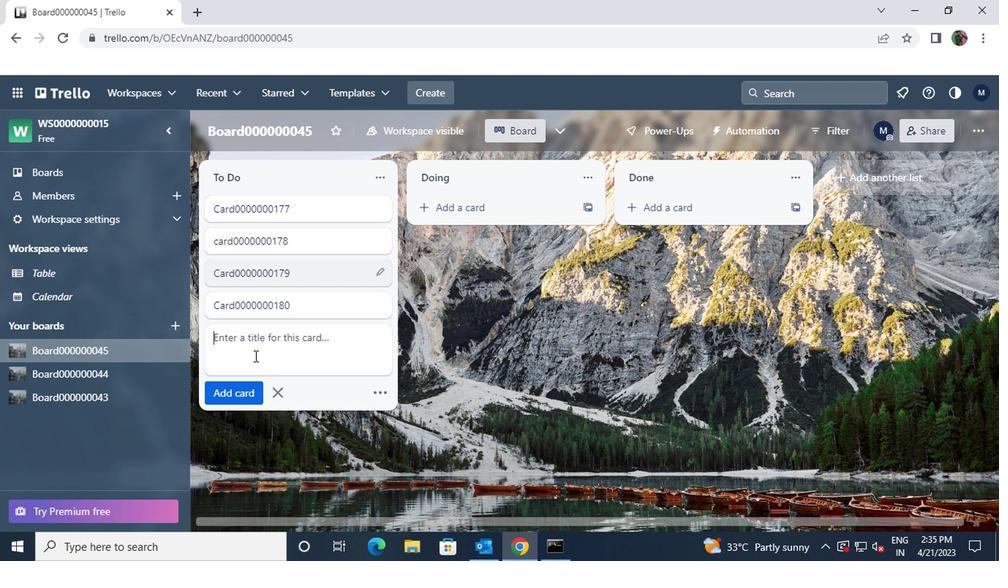 
Action: Mouse scrolled (286, 303) with delta (0, 0)
Screenshot: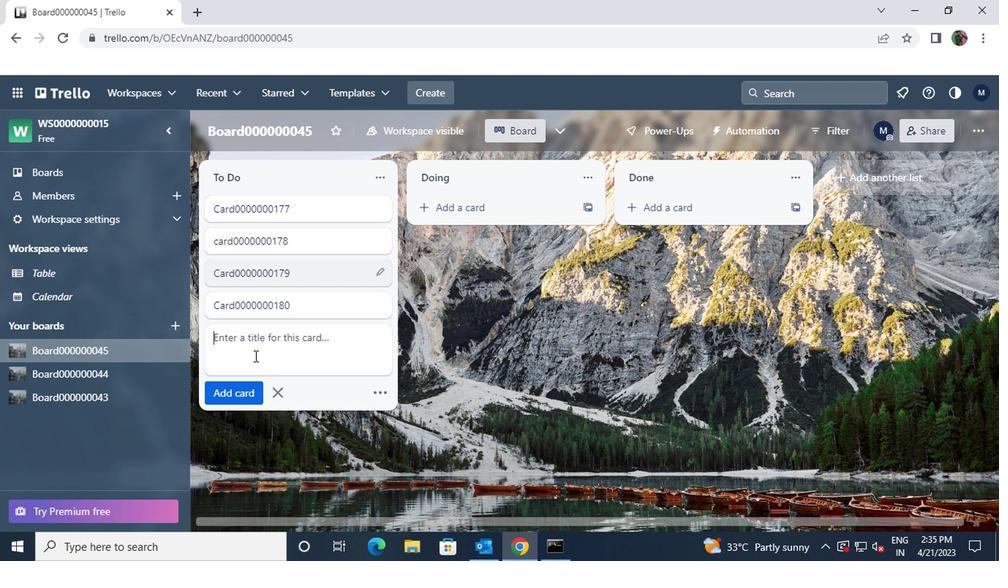 
Action: Mouse scrolled (286, 303) with delta (0, 0)
Screenshot: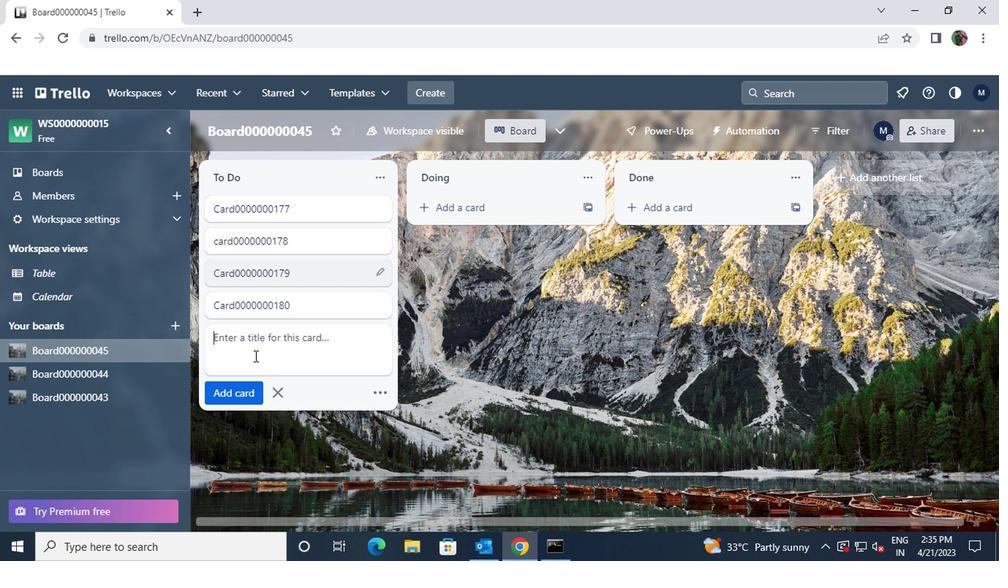 
Action: Mouse moved to (248, 263)
Screenshot: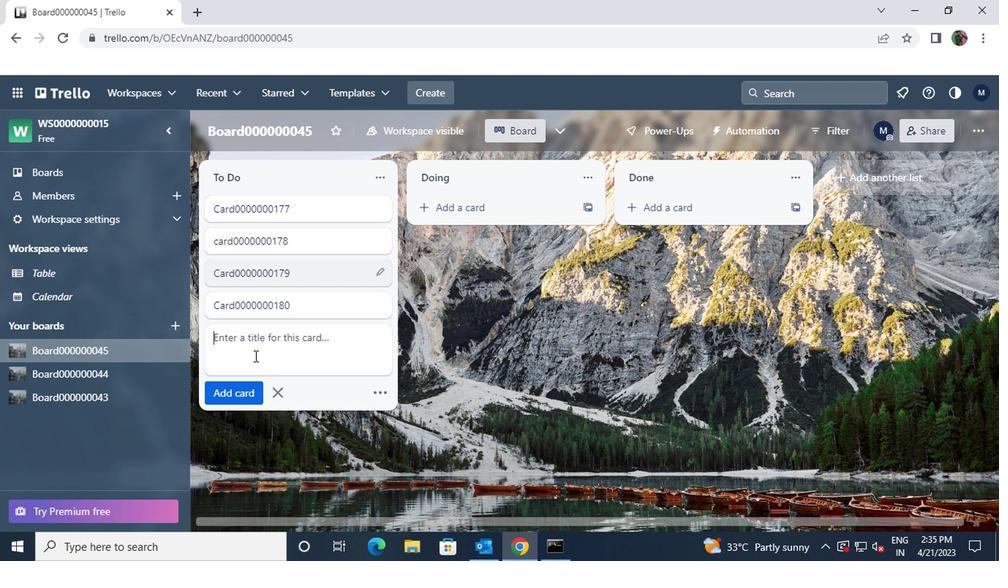 
Action: Mouse pressed left at (248, 263)
Screenshot: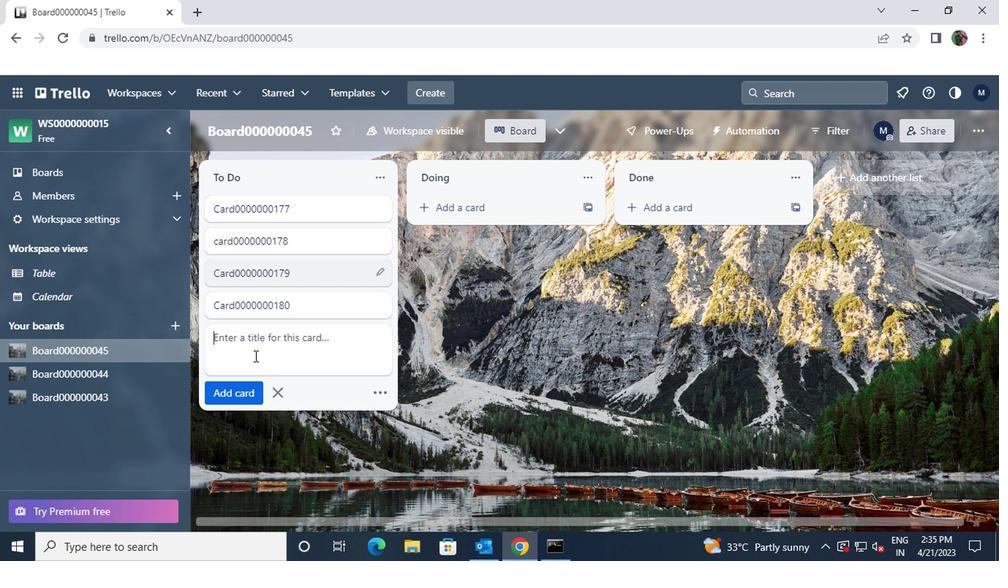 
Action: Mouse moved to (248, 263)
Screenshot: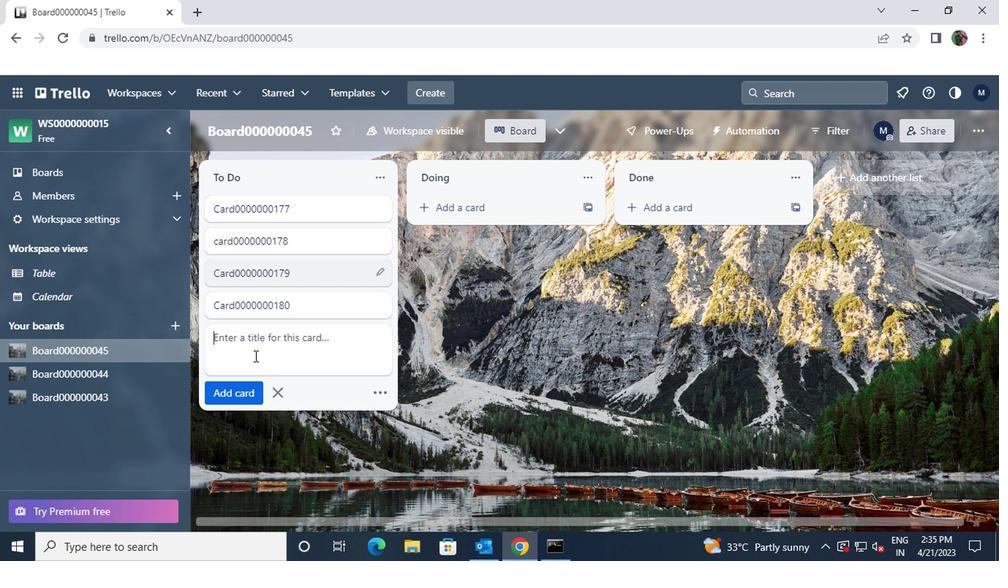 
